 Task: Search one way flight ticket for 4 adults, 2 children, 2 infants in seat and 1 infant on lap in economy from Lincoln: Lincoln Airport (was Lincoln Municipal) to Jackson: Jackson Hole Airport on 5-2-2023. Choice of flights is Sun country airlines. Number of bags: 10 checked bags. Price is upto 65000. Outbound departure time preference is 6:45.
Action: Mouse moved to (309, 252)
Screenshot: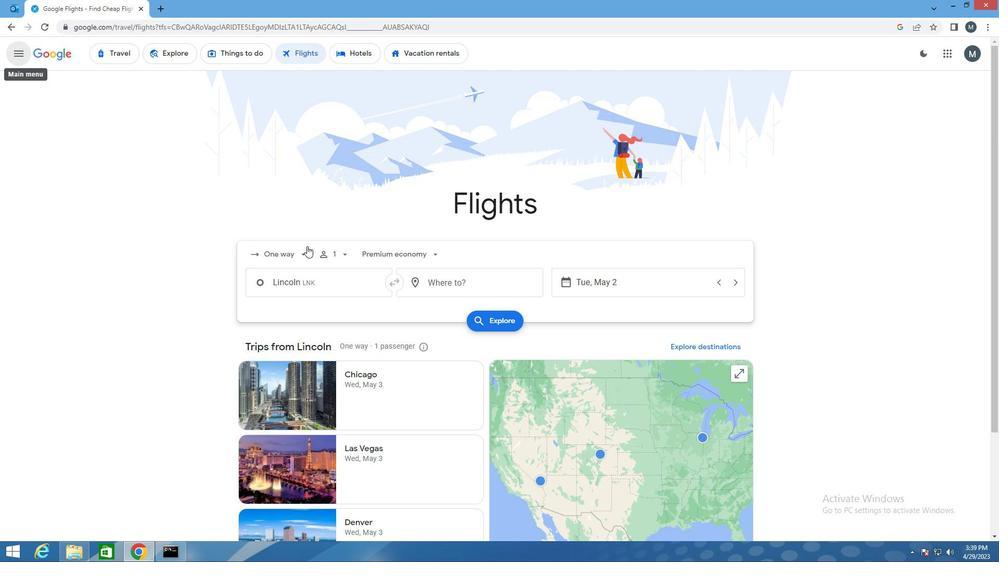 
Action: Mouse pressed left at (309, 252)
Screenshot: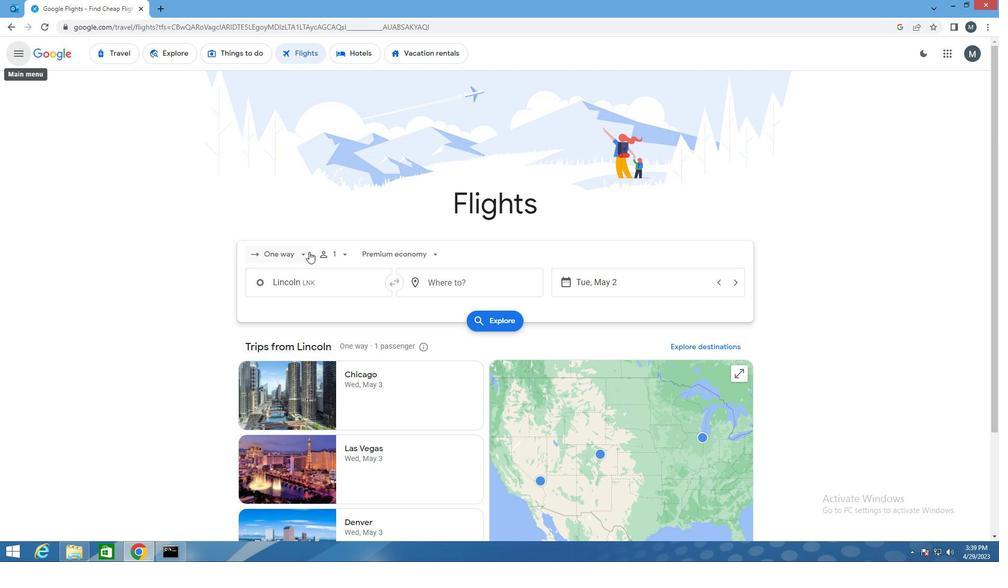 
Action: Mouse moved to (305, 301)
Screenshot: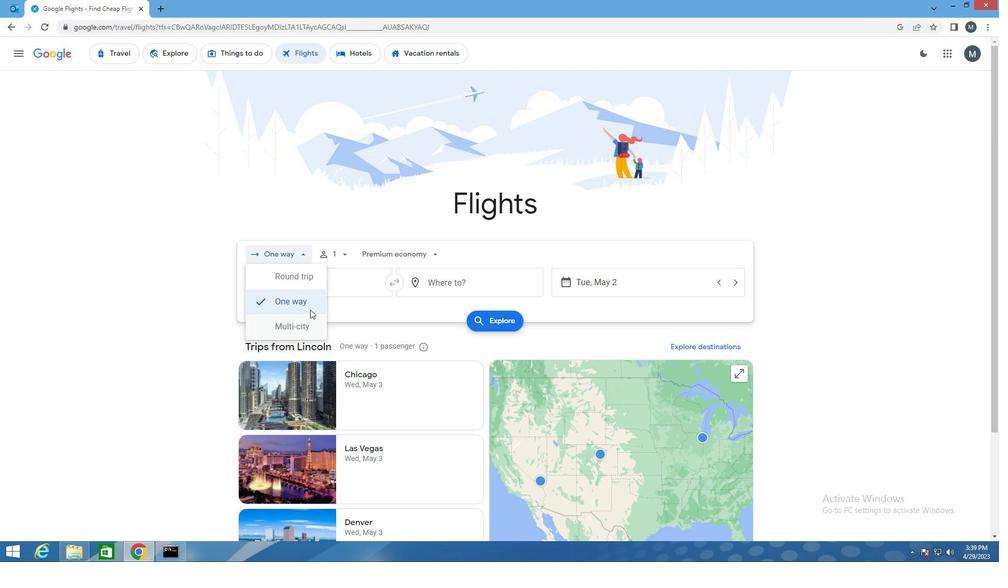
Action: Mouse pressed left at (305, 301)
Screenshot: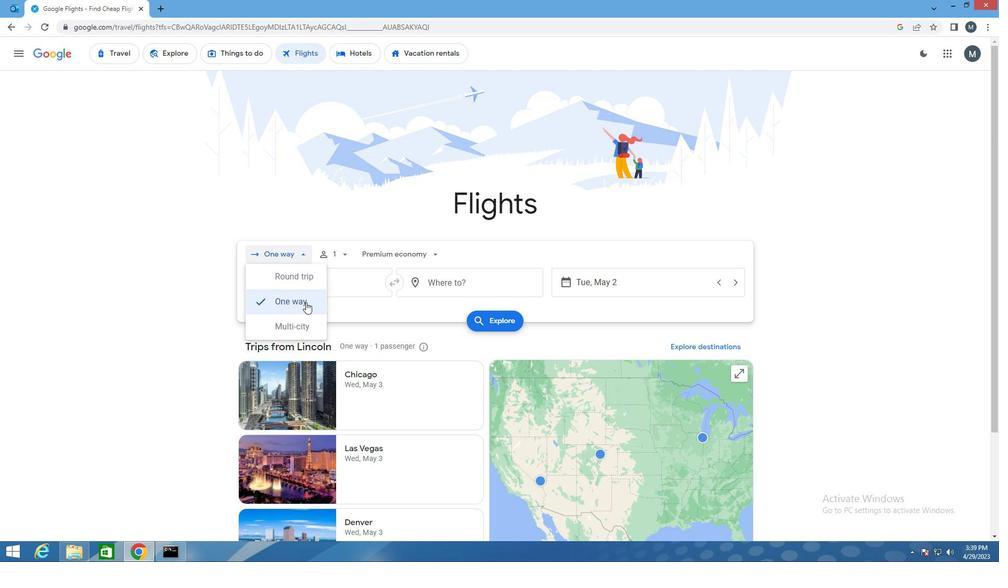 
Action: Mouse moved to (345, 254)
Screenshot: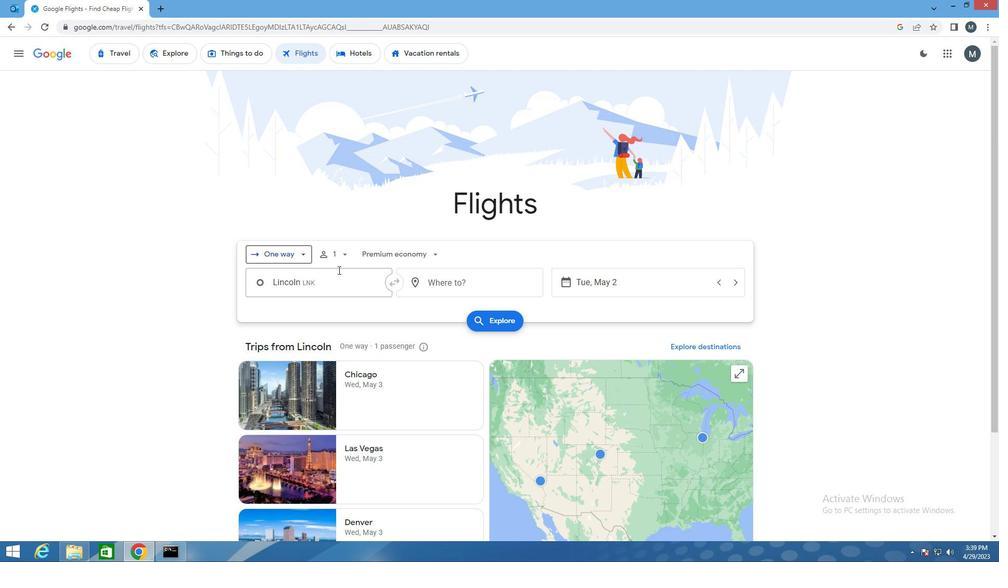 
Action: Mouse pressed left at (345, 254)
Screenshot: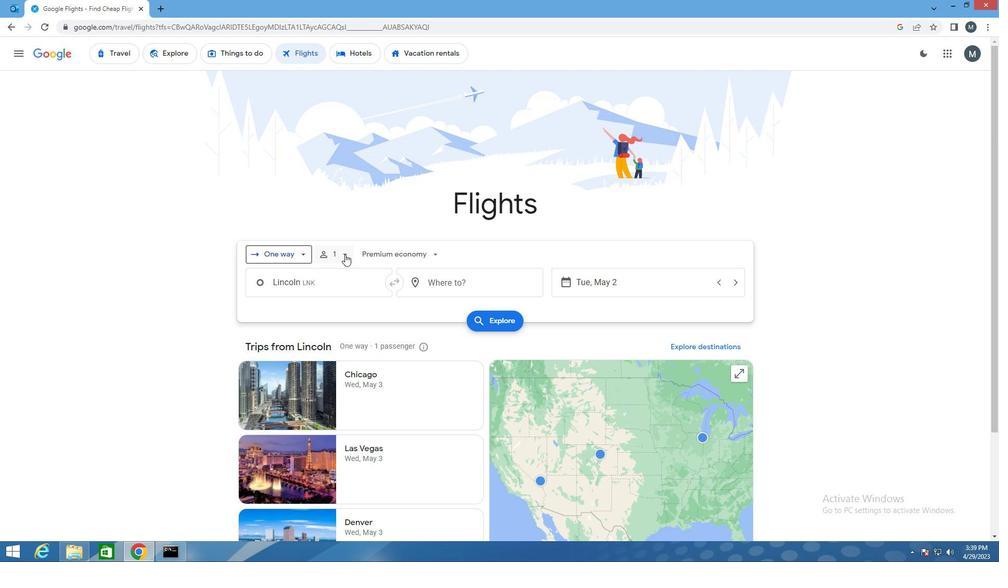 
Action: Mouse moved to (430, 279)
Screenshot: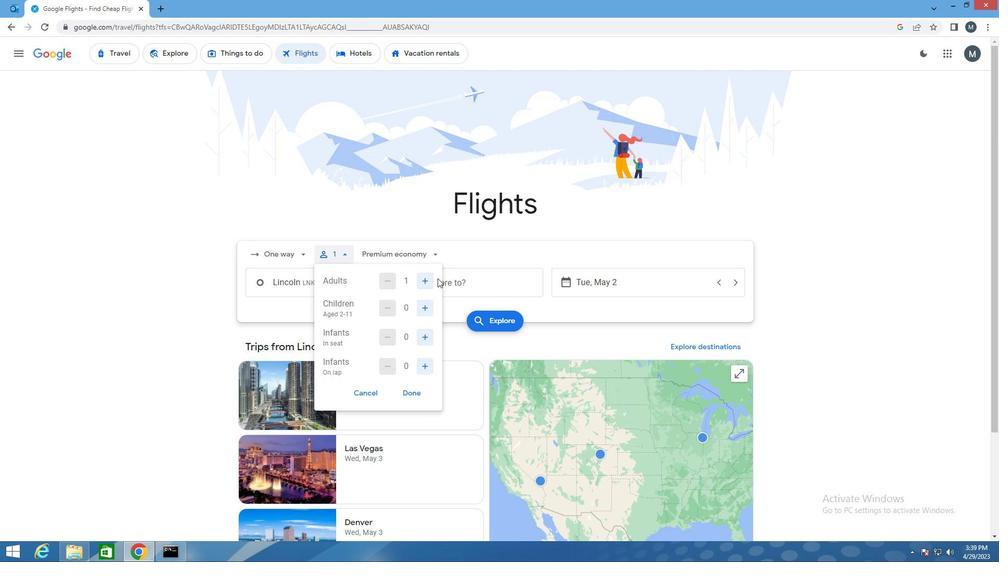 
Action: Mouse pressed left at (430, 279)
Screenshot: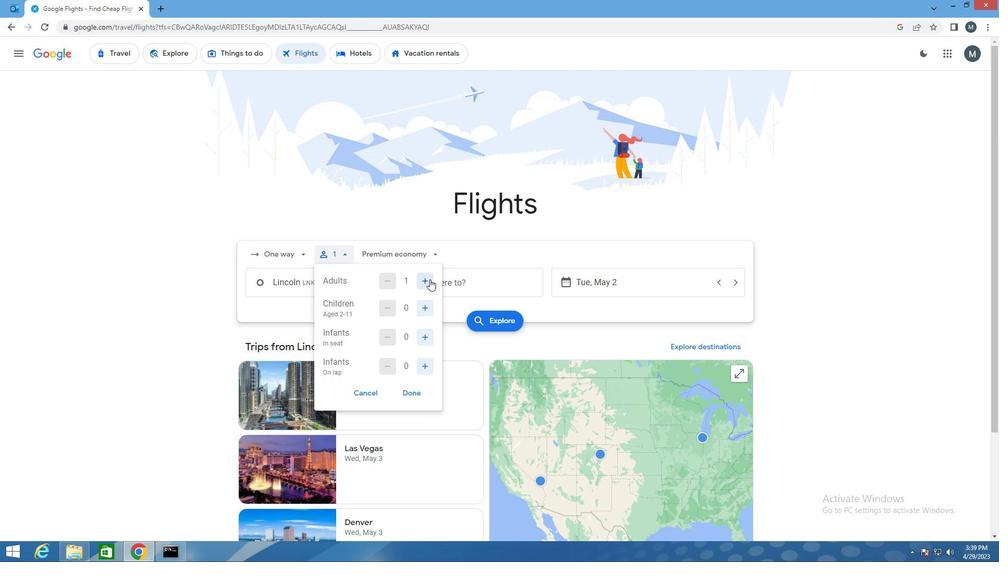
Action: Mouse pressed left at (430, 279)
Screenshot: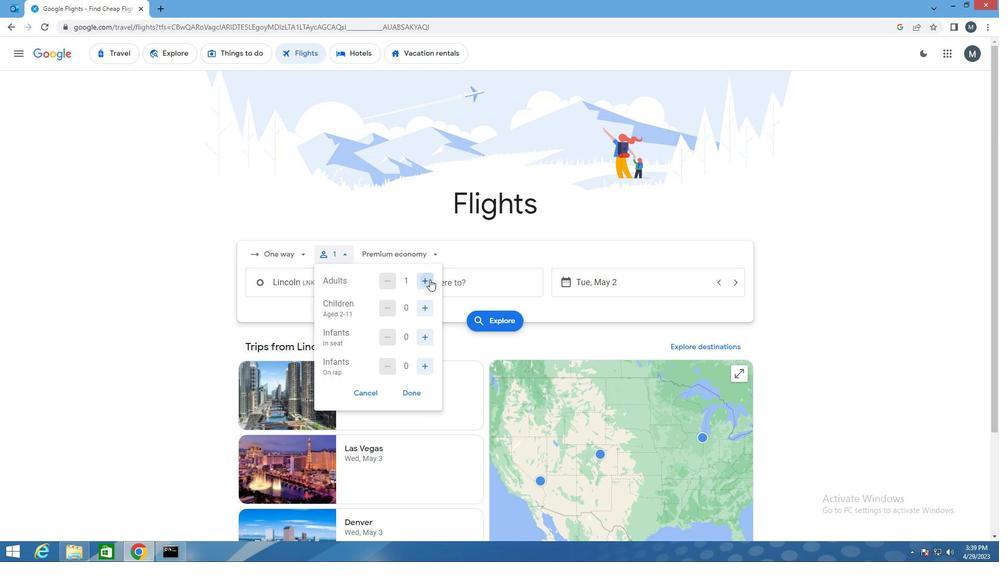 
Action: Mouse moved to (430, 280)
Screenshot: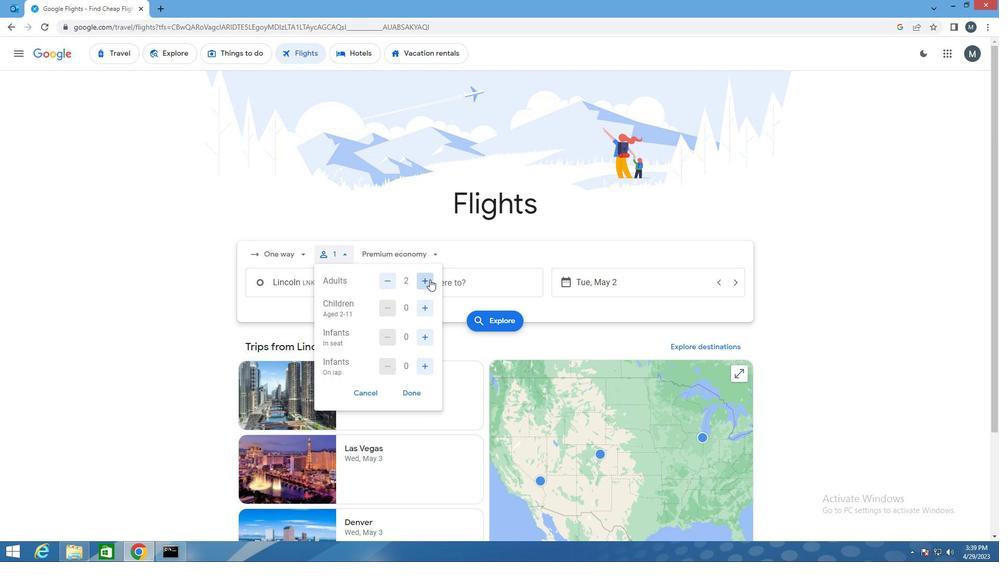 
Action: Mouse pressed left at (430, 280)
Screenshot: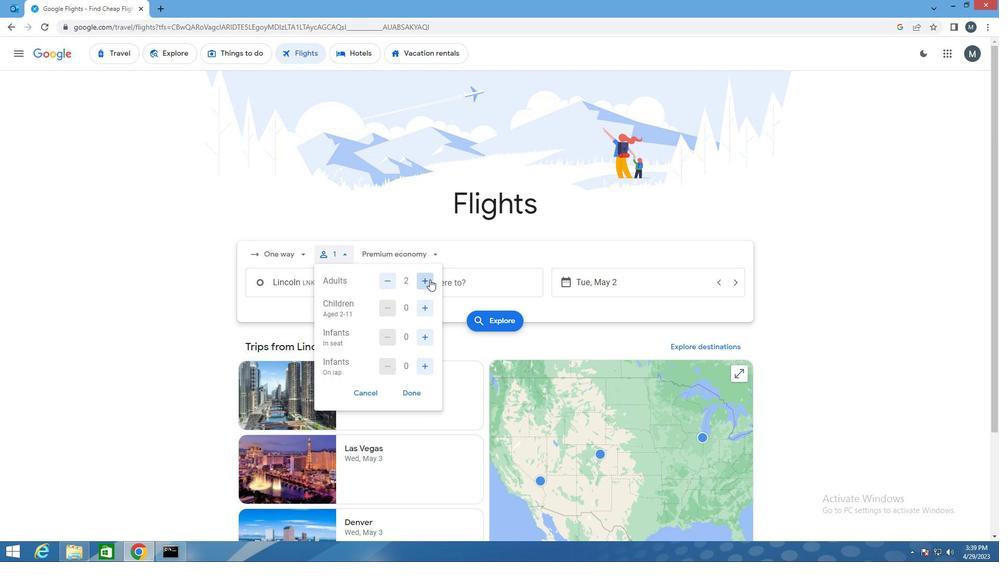 
Action: Mouse moved to (429, 326)
Screenshot: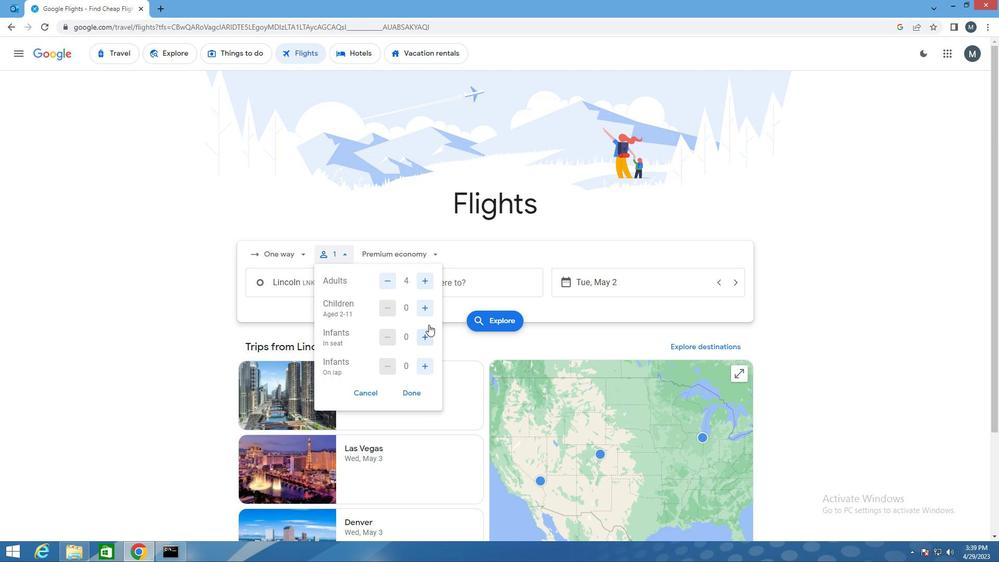 
Action: Mouse pressed left at (429, 326)
Screenshot: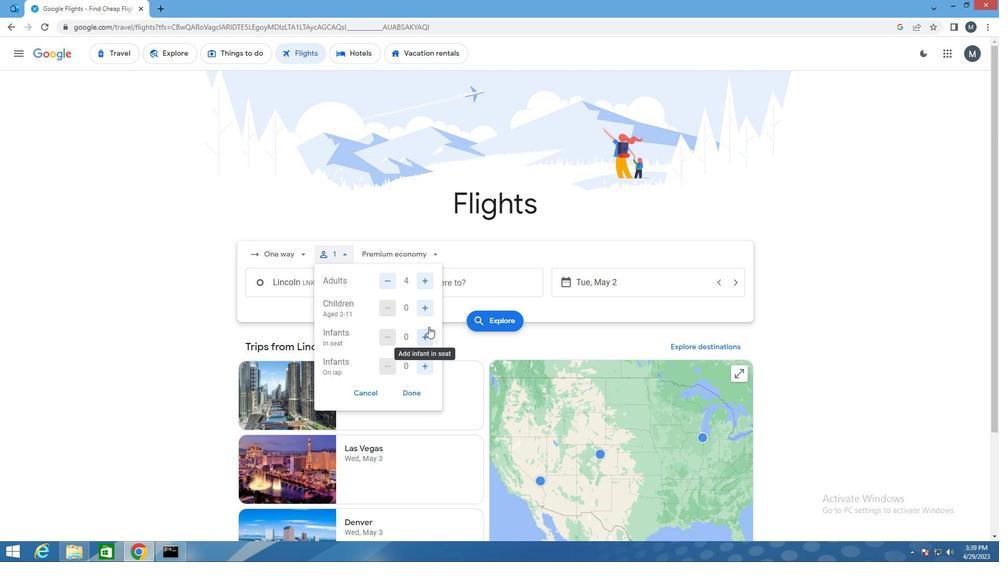 
Action: Mouse moved to (429, 332)
Screenshot: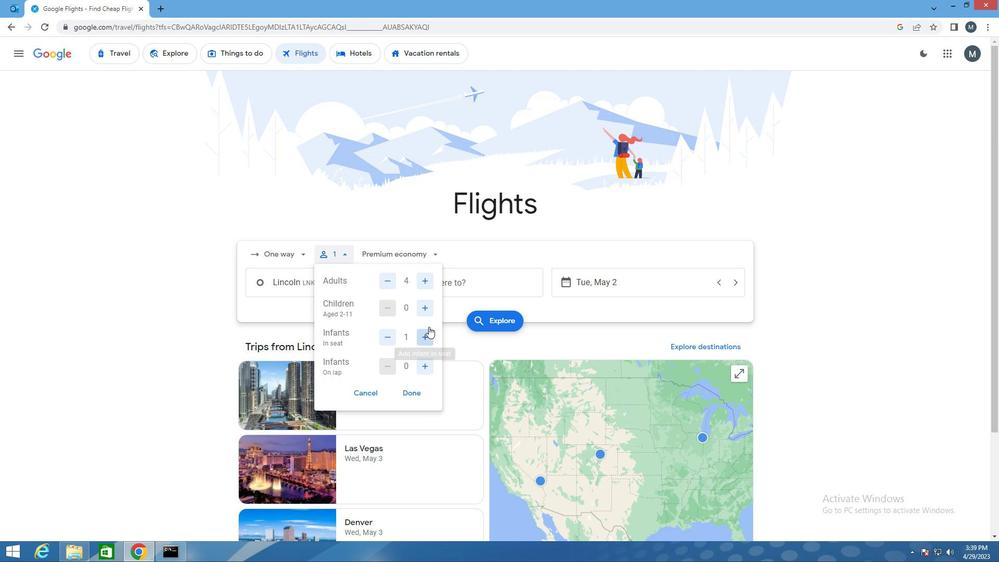 
Action: Mouse pressed left at (429, 332)
Screenshot: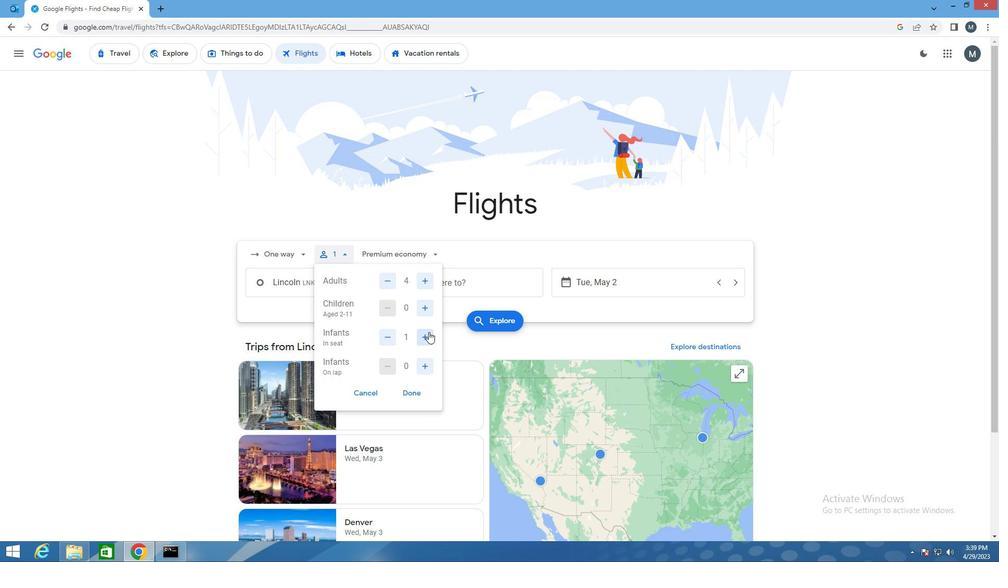 
Action: Mouse moved to (424, 365)
Screenshot: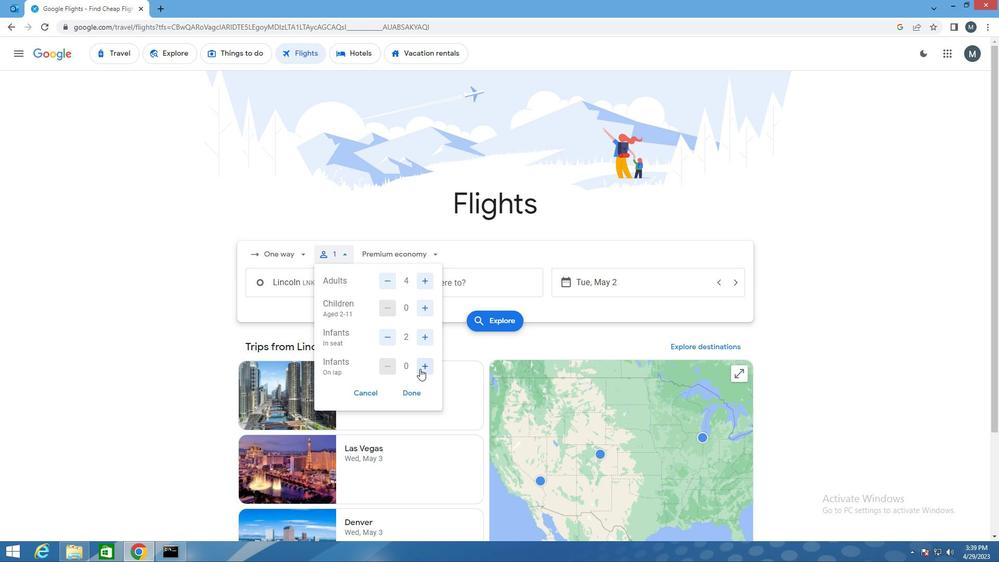 
Action: Mouse pressed left at (424, 365)
Screenshot: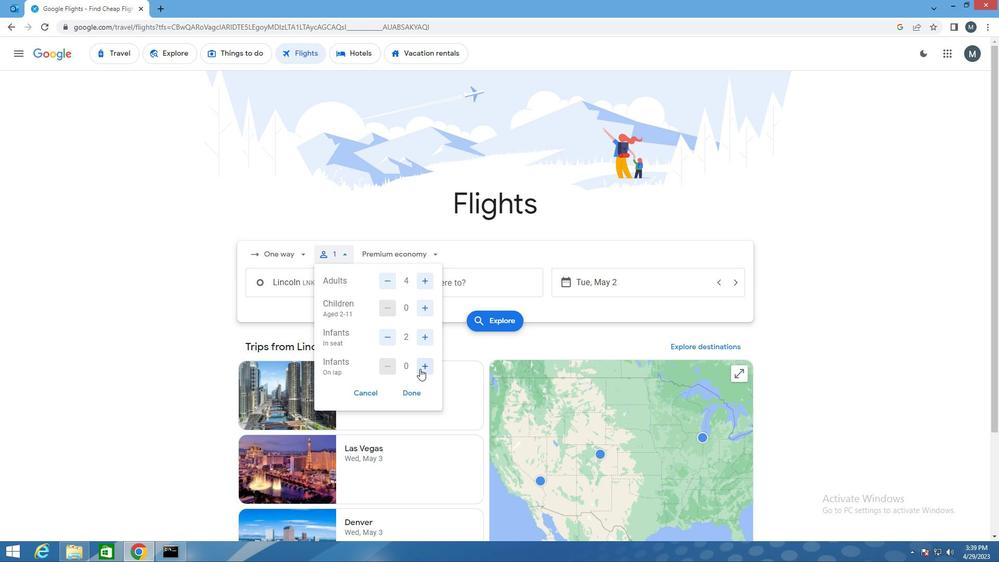 
Action: Mouse moved to (418, 394)
Screenshot: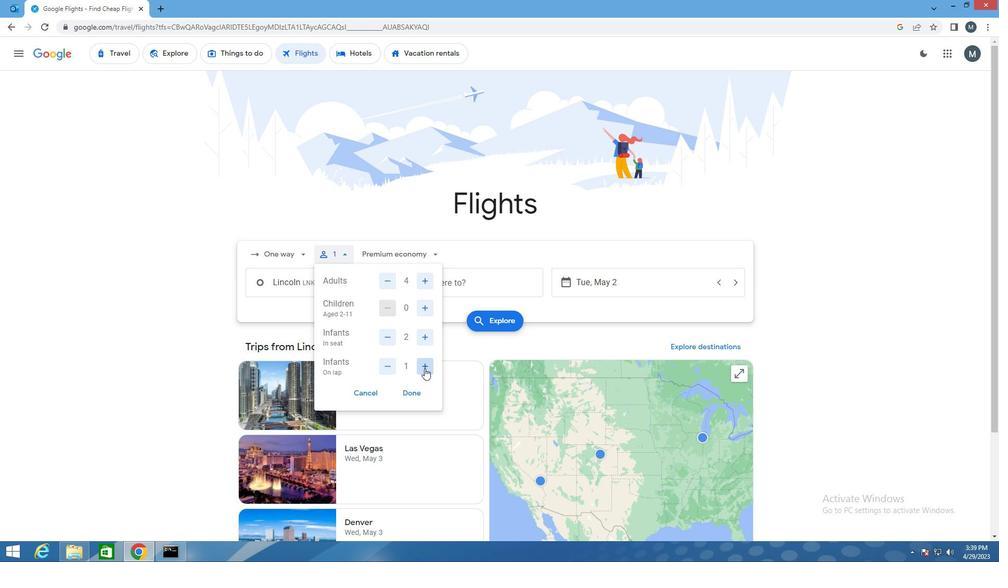 
Action: Mouse pressed left at (418, 394)
Screenshot: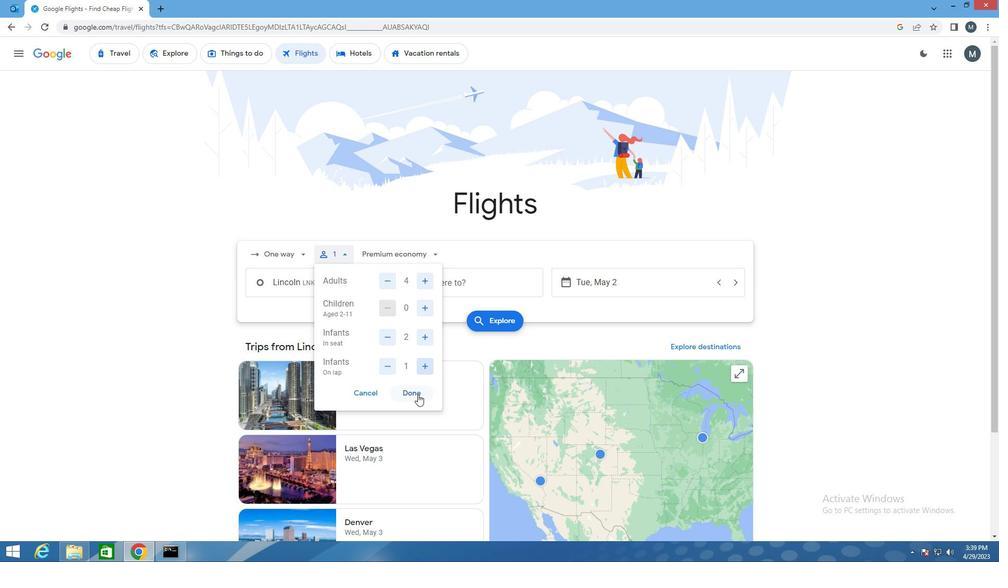 
Action: Mouse moved to (412, 258)
Screenshot: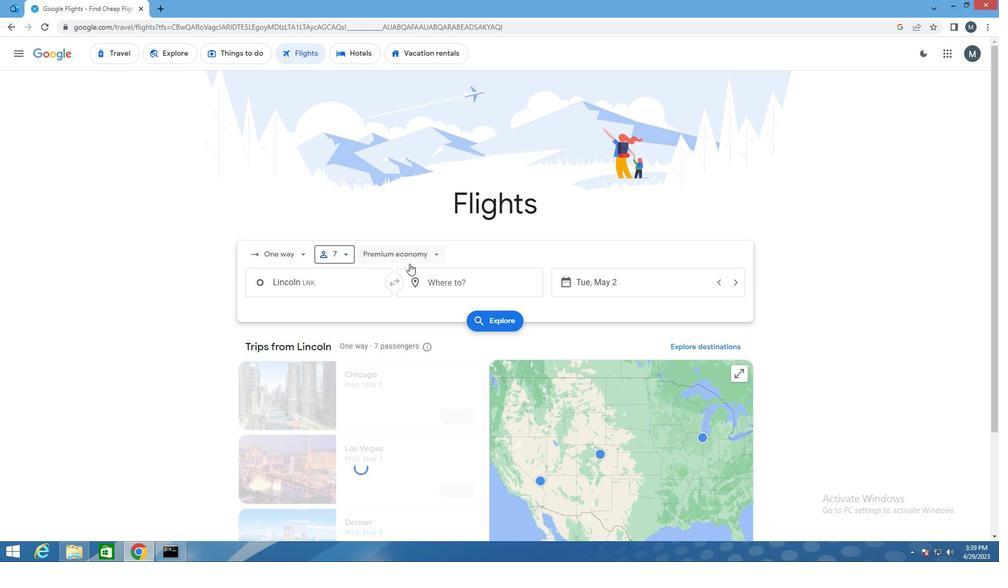 
Action: Mouse pressed left at (412, 258)
Screenshot: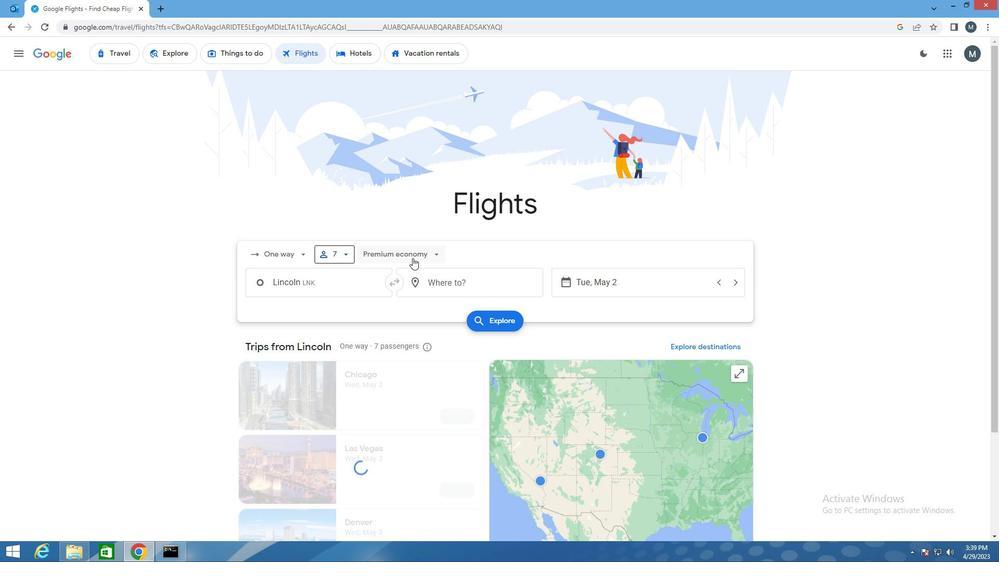 
Action: Mouse moved to (416, 277)
Screenshot: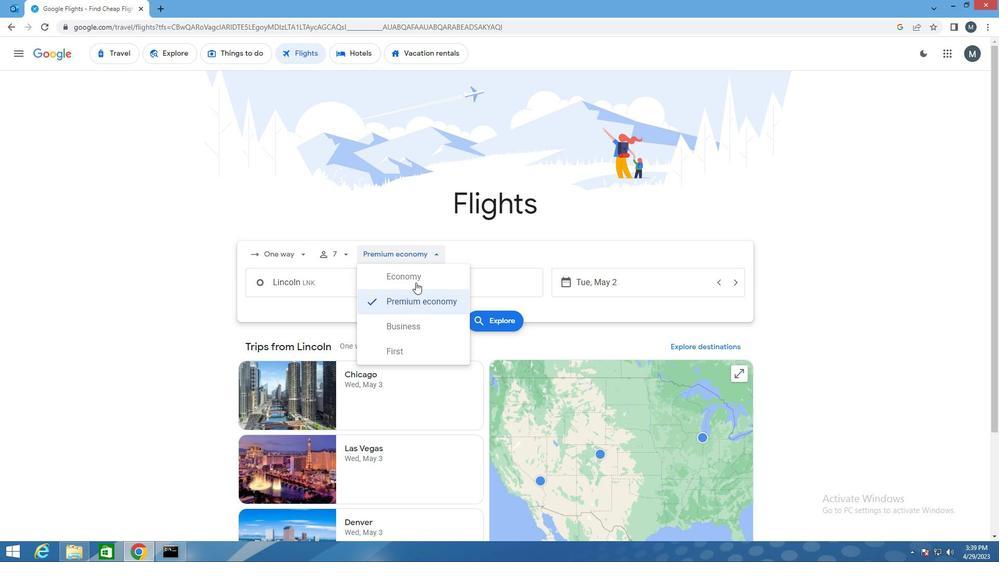 
Action: Mouse pressed left at (416, 277)
Screenshot: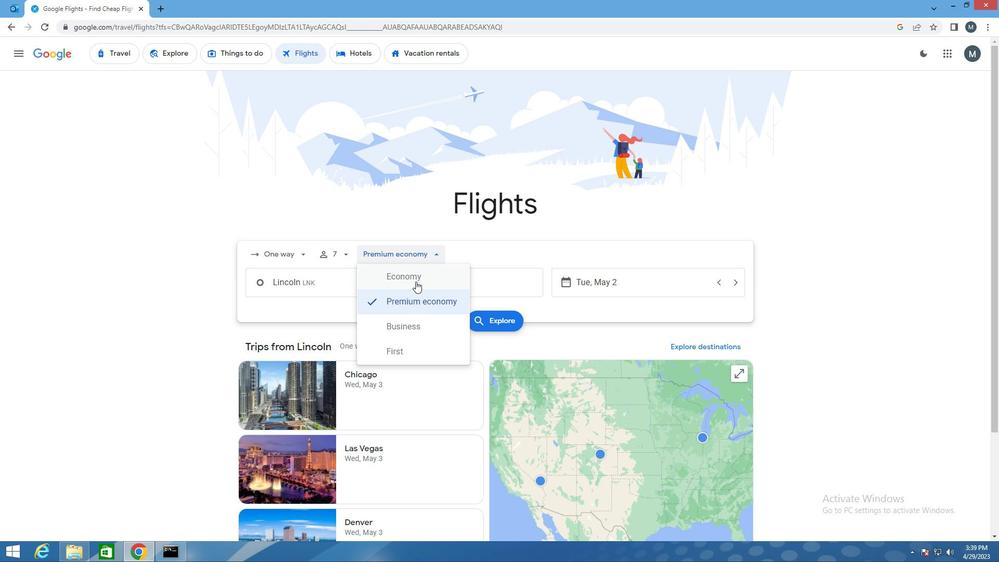 
Action: Mouse moved to (319, 286)
Screenshot: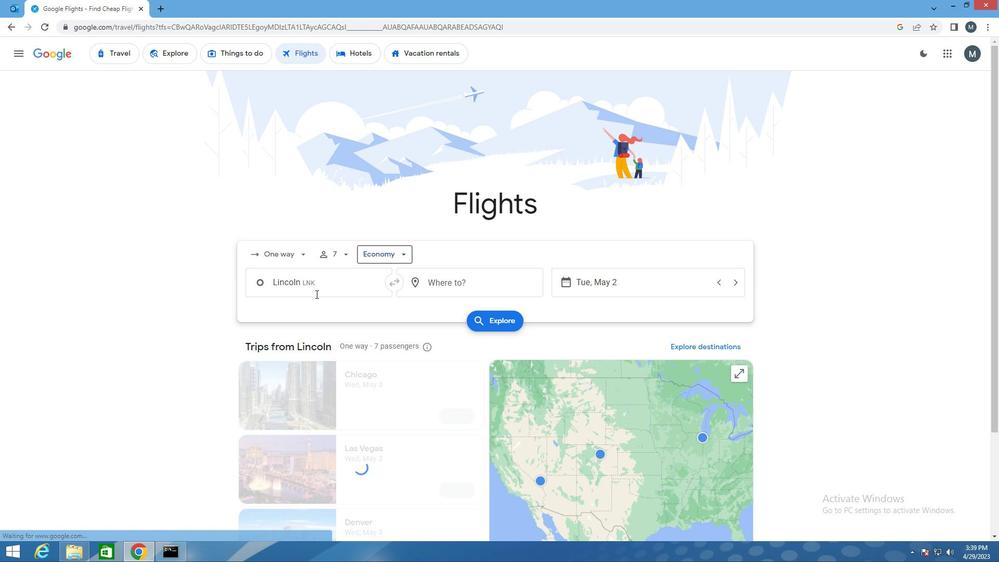
Action: Mouse pressed left at (319, 286)
Screenshot: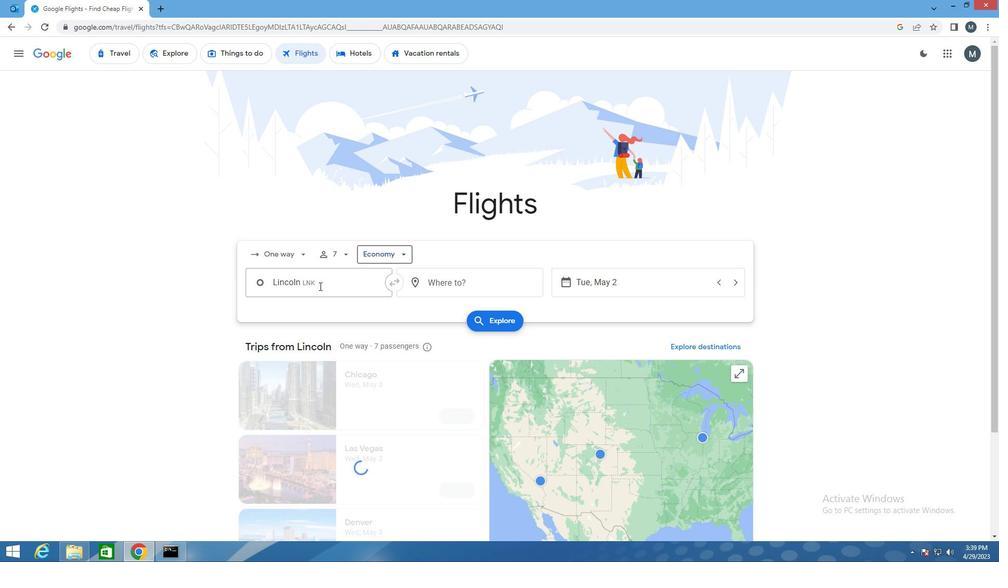 
Action: Key pressed lnk
Screenshot: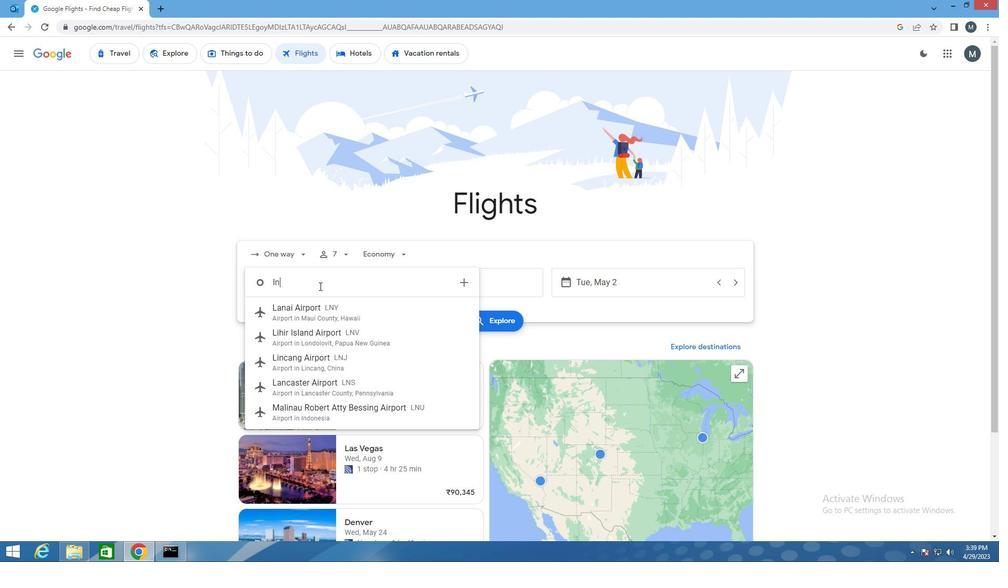 
Action: Mouse moved to (330, 318)
Screenshot: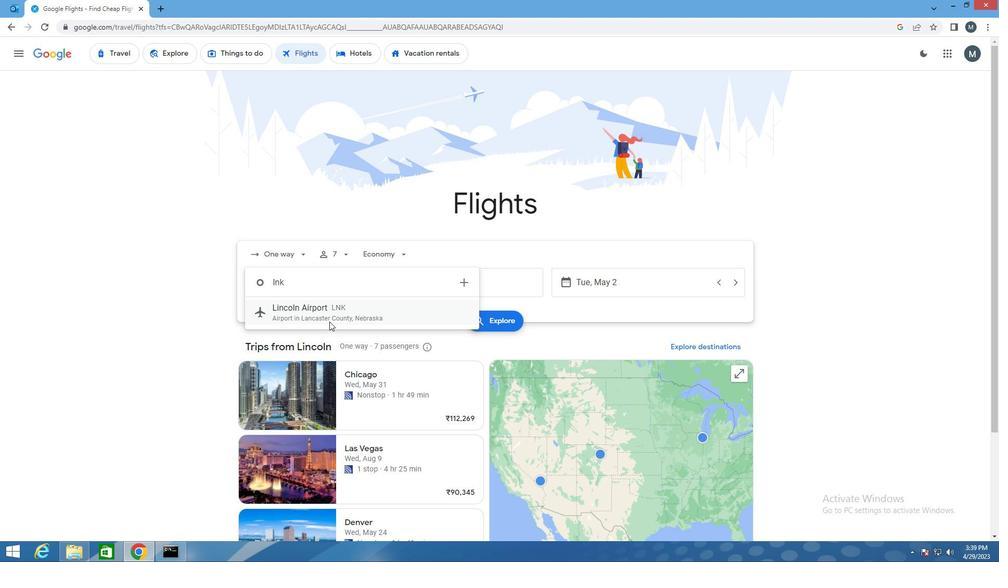 
Action: Mouse pressed left at (330, 318)
Screenshot: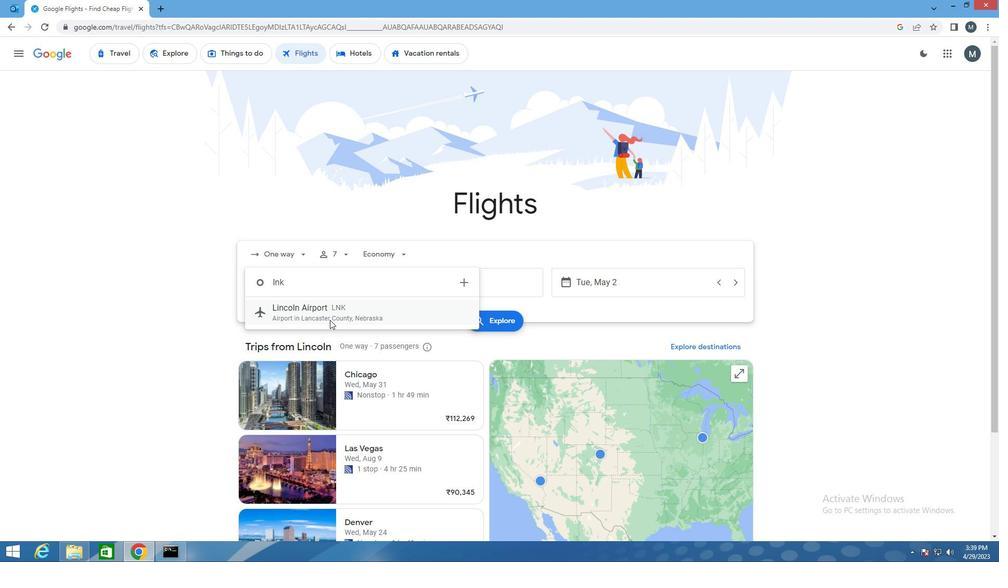 
Action: Mouse moved to (455, 282)
Screenshot: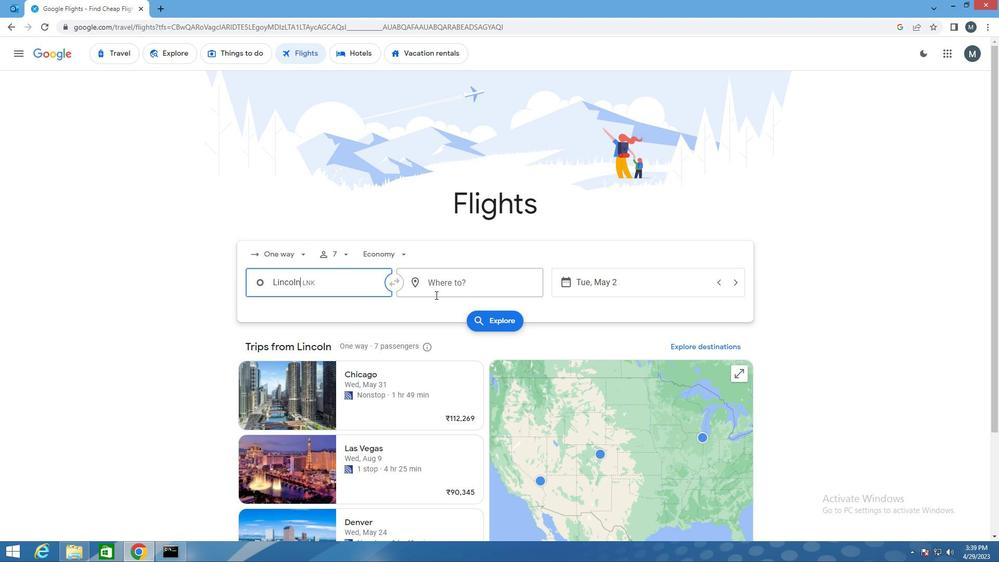 
Action: Mouse pressed left at (455, 282)
Screenshot: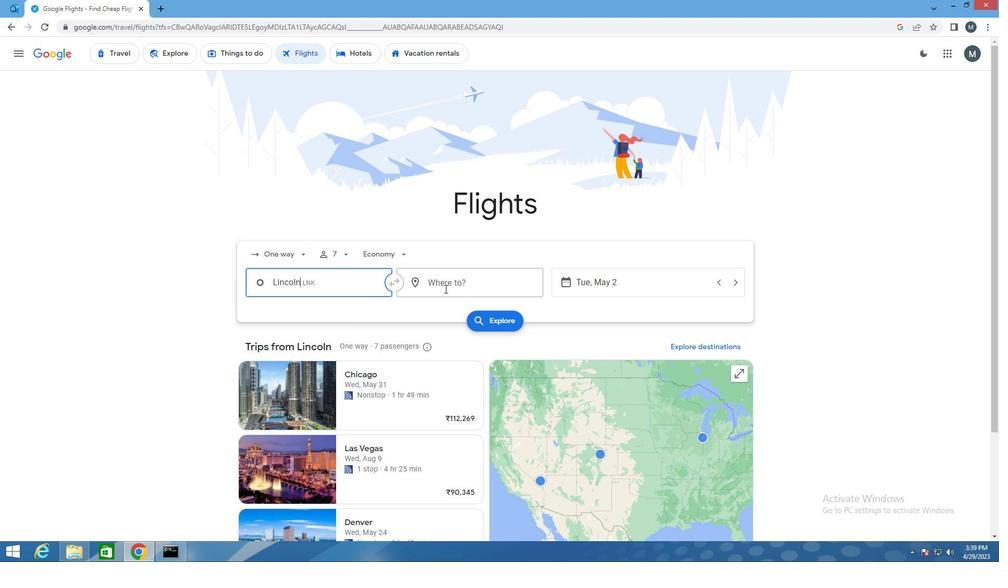 
Action: Mouse moved to (455, 282)
Screenshot: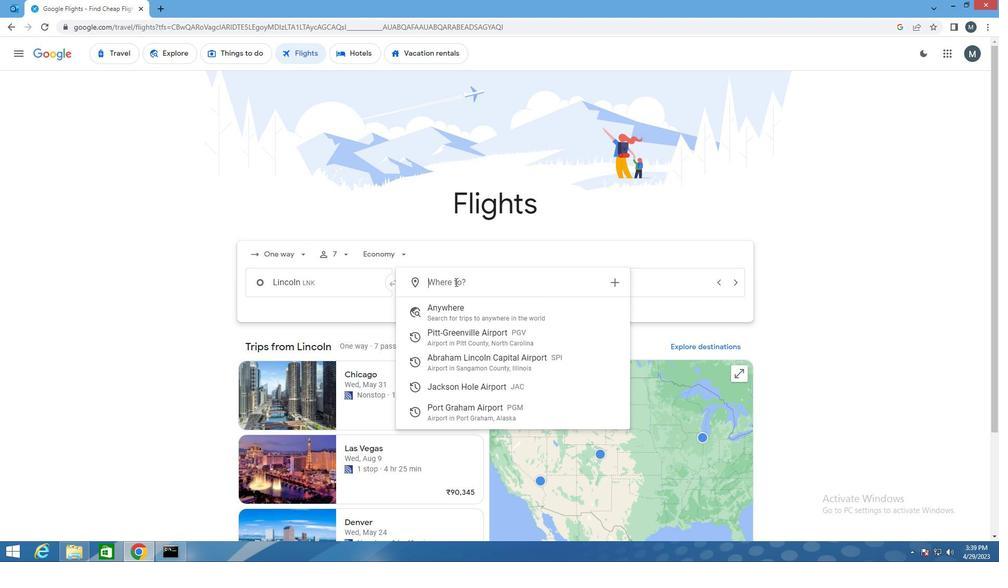 
Action: Key pressed jac
Screenshot: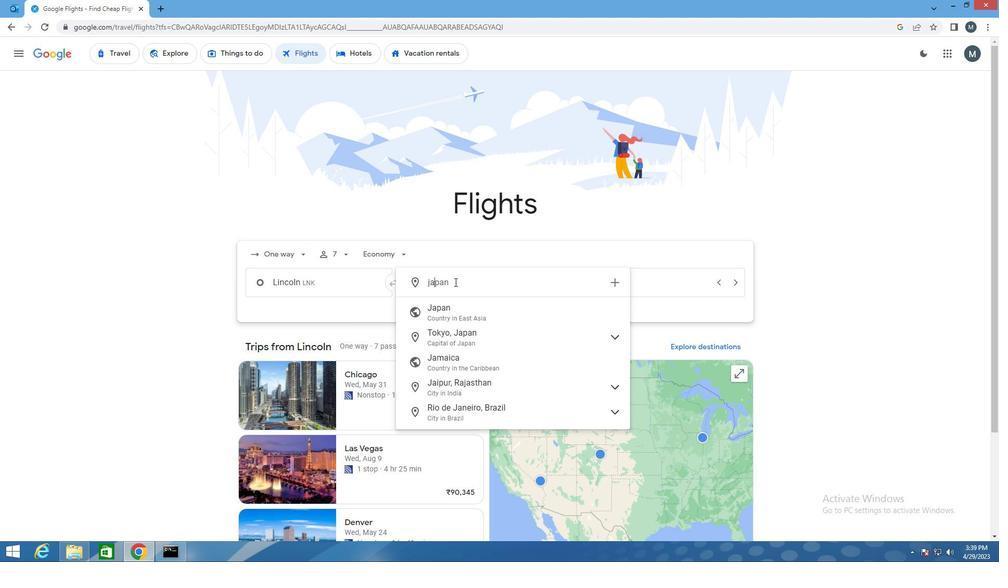
Action: Mouse moved to (484, 312)
Screenshot: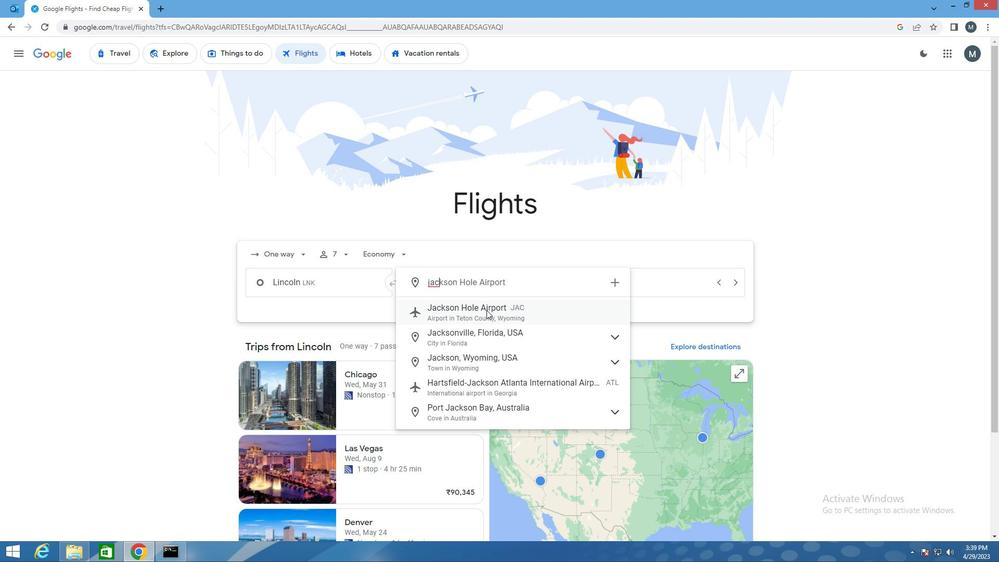 
Action: Mouse pressed left at (484, 312)
Screenshot: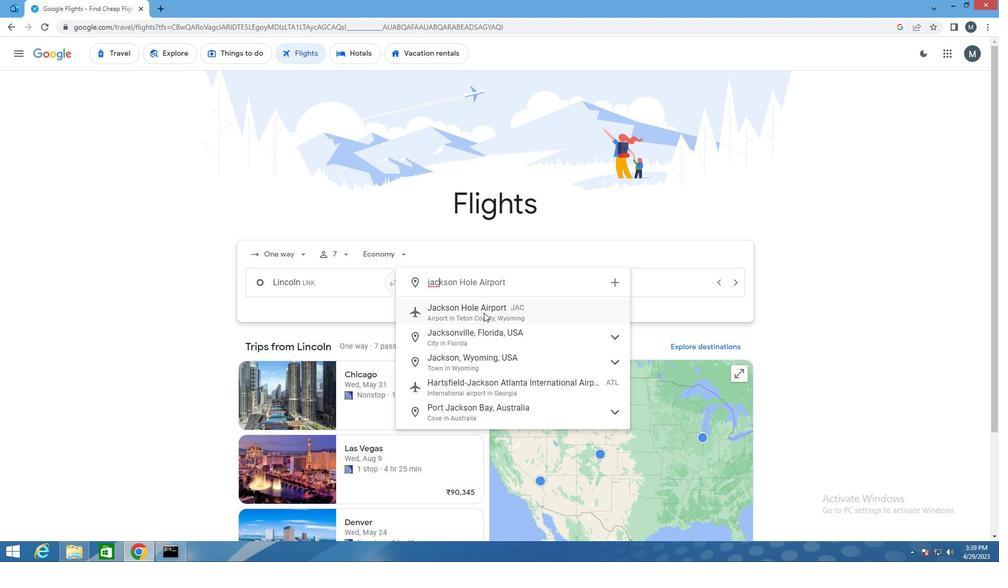 
Action: Mouse moved to (579, 283)
Screenshot: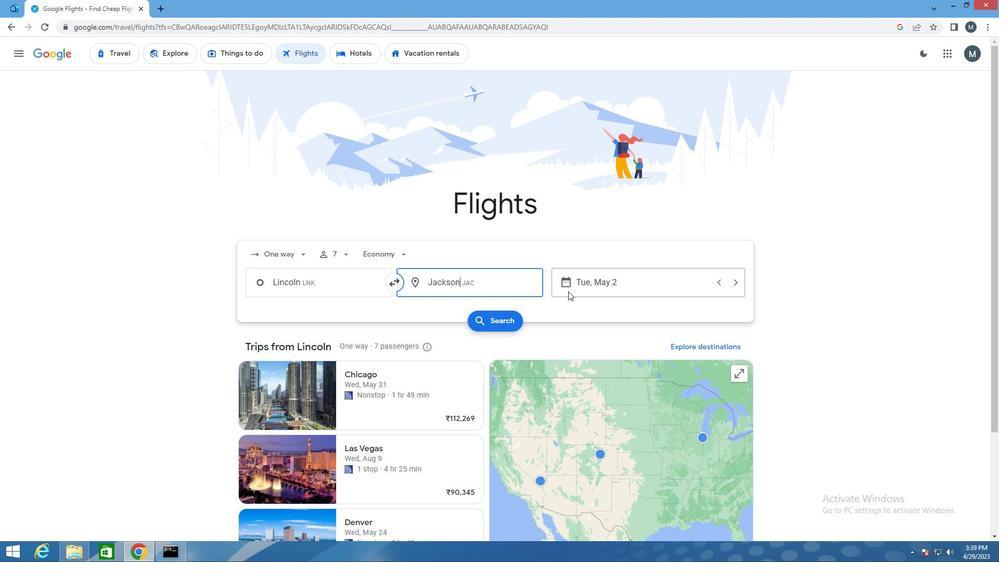 
Action: Mouse pressed left at (579, 283)
Screenshot: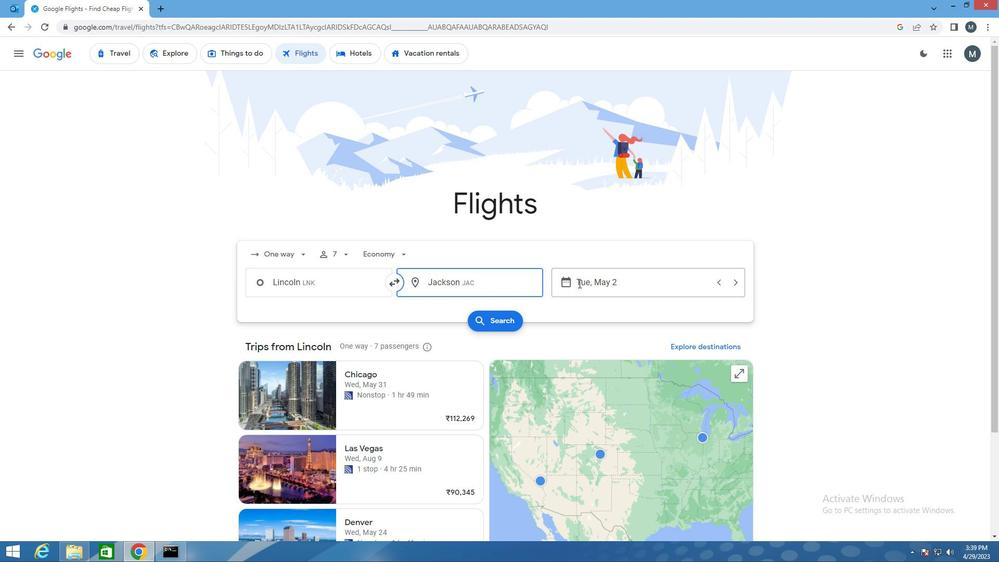 
Action: Mouse moved to (626, 350)
Screenshot: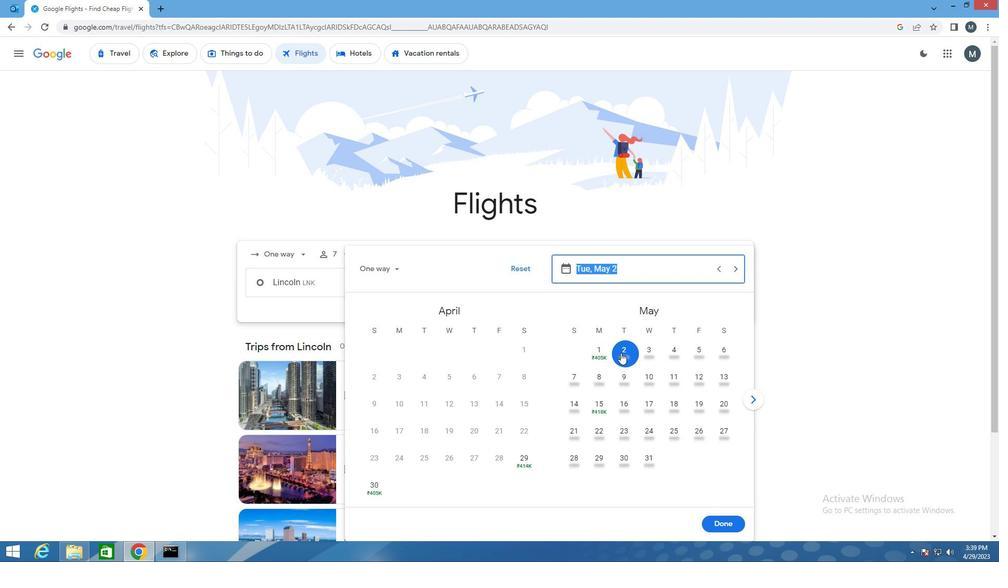 
Action: Mouse pressed left at (626, 350)
Screenshot: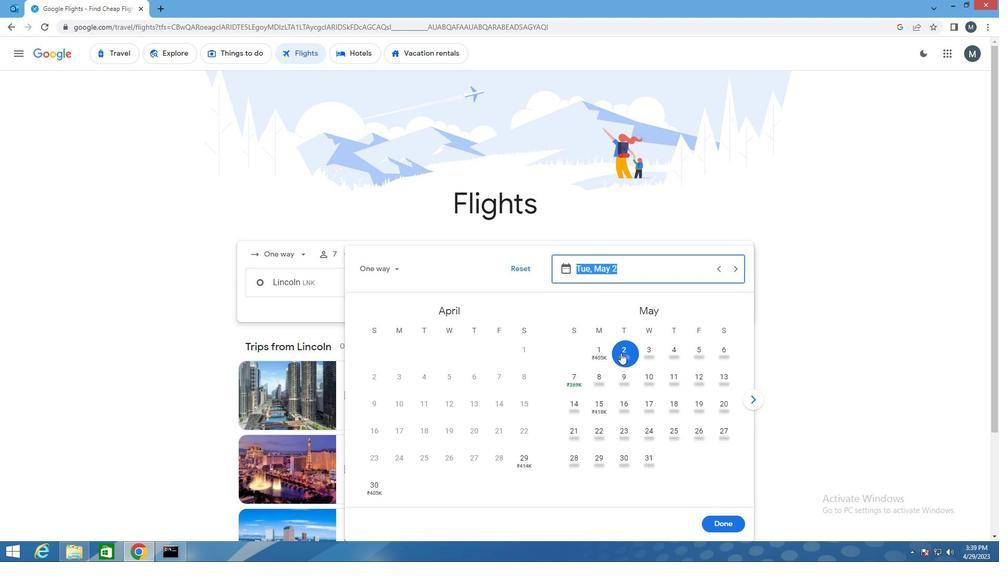 
Action: Mouse moved to (726, 522)
Screenshot: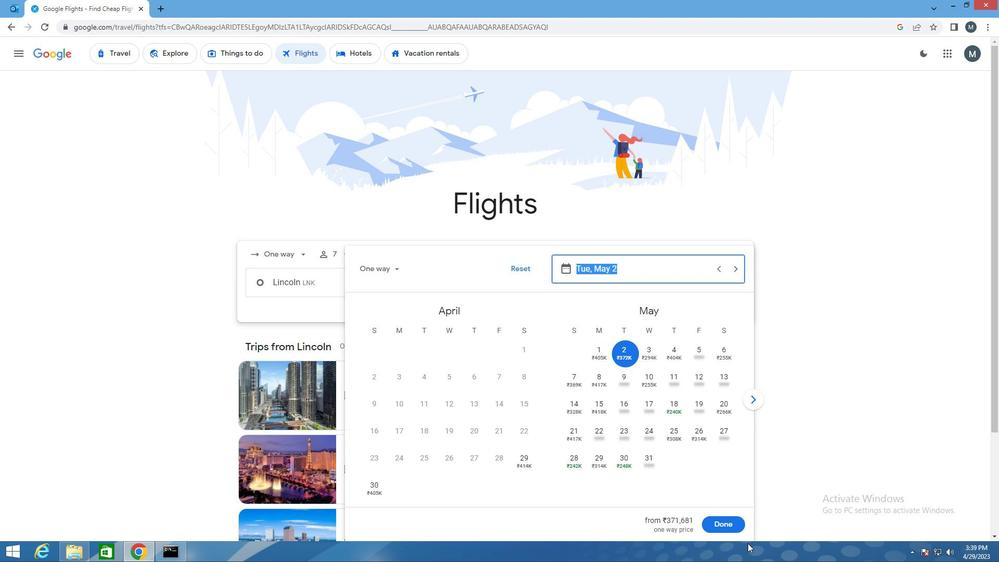 
Action: Mouse pressed left at (726, 522)
Screenshot: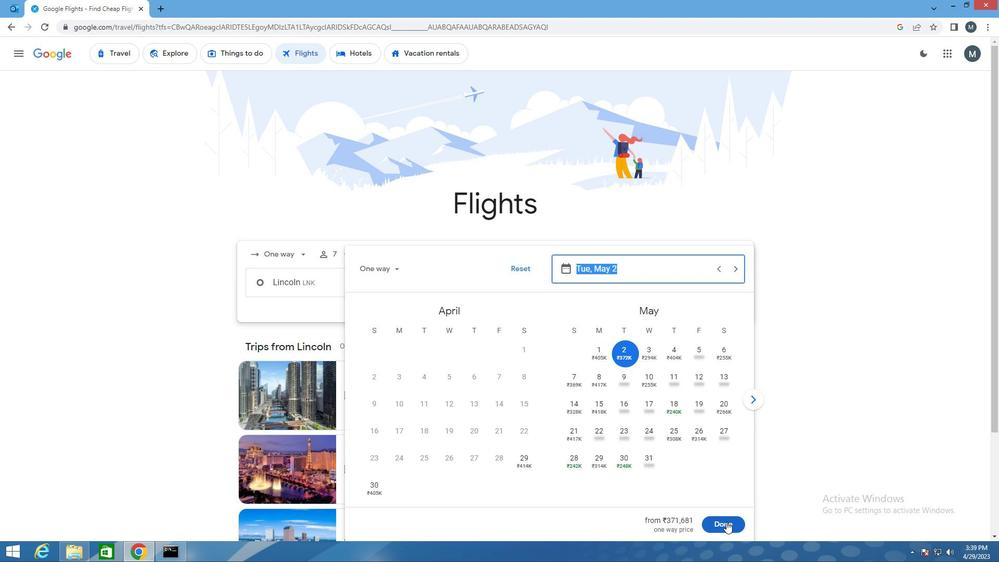 
Action: Mouse moved to (486, 317)
Screenshot: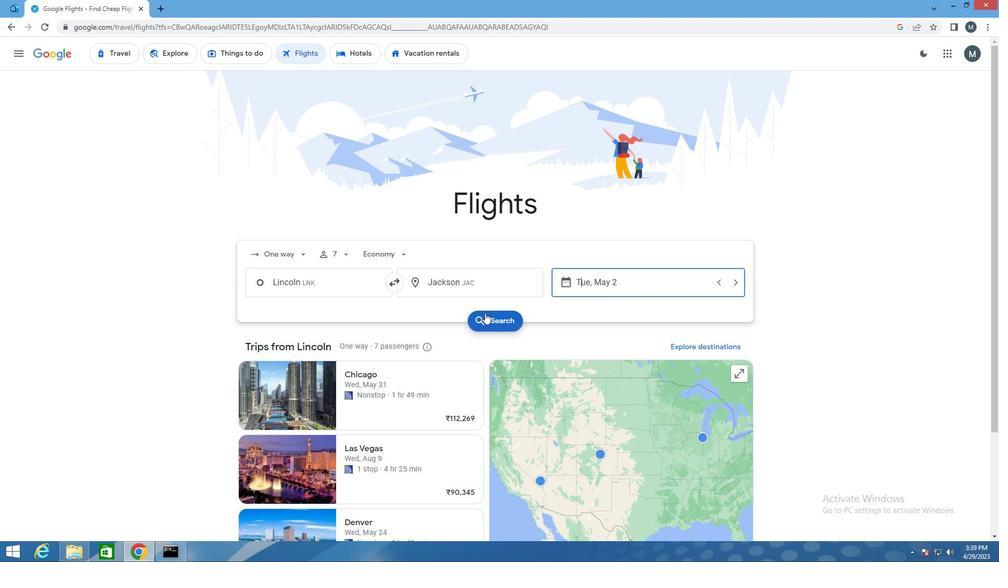 
Action: Mouse pressed left at (486, 317)
Screenshot: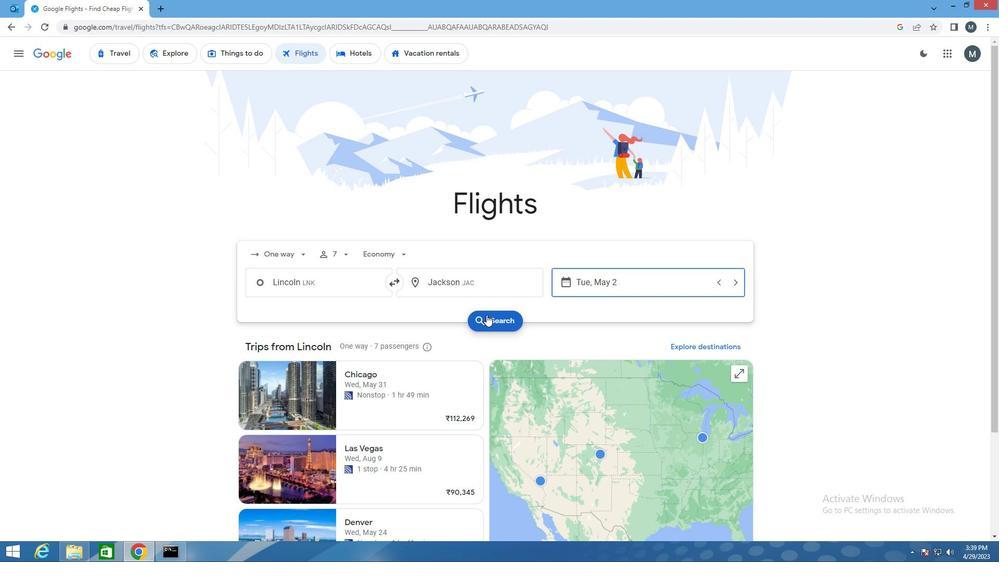 
Action: Mouse moved to (266, 150)
Screenshot: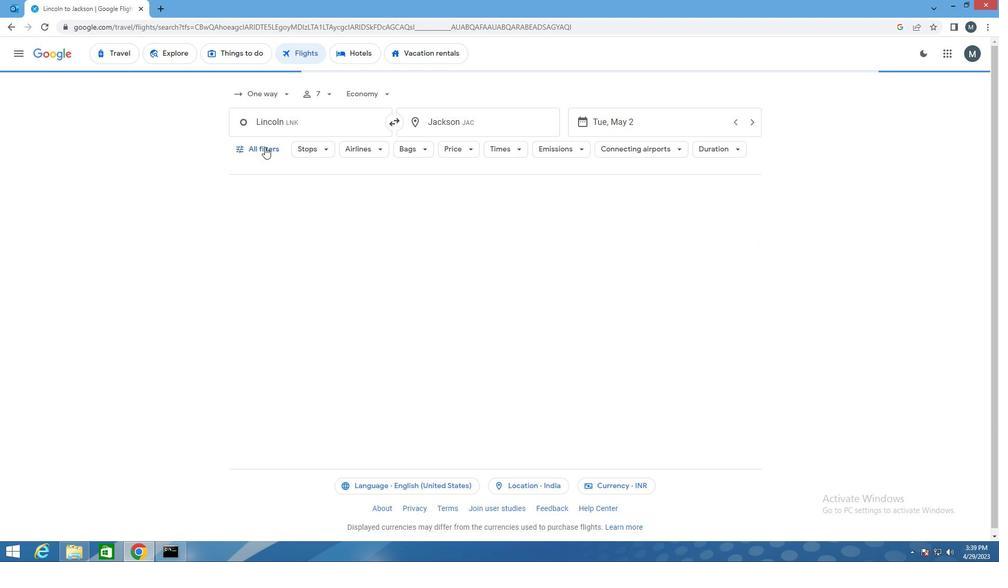 
Action: Mouse pressed left at (266, 150)
Screenshot: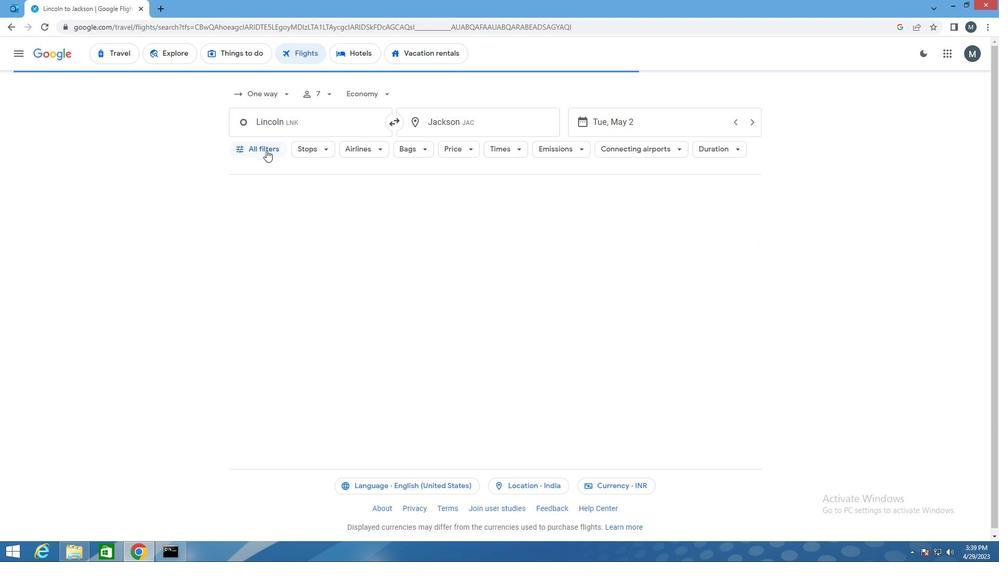 
Action: Mouse moved to (294, 269)
Screenshot: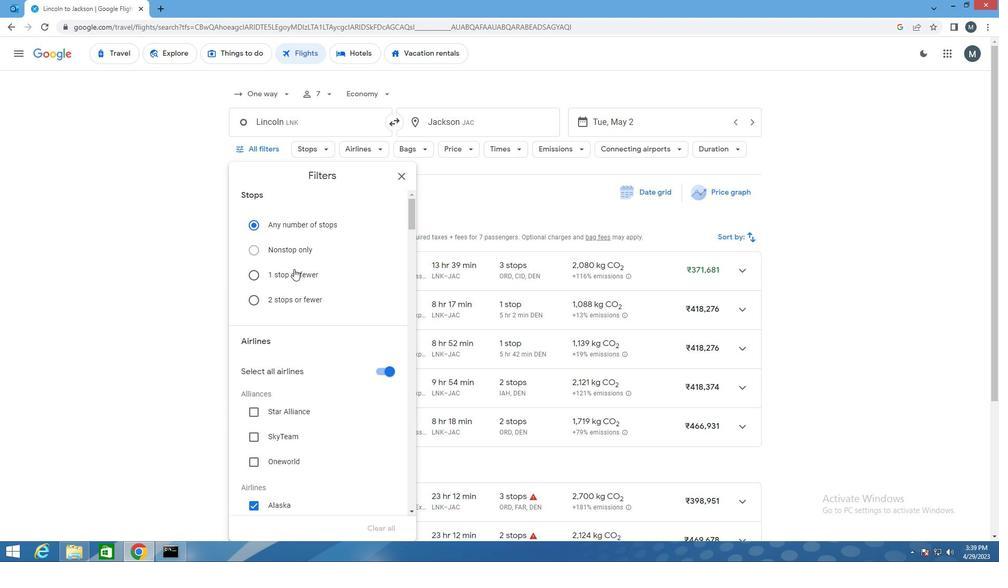 
Action: Mouse scrolled (294, 268) with delta (0, 0)
Screenshot: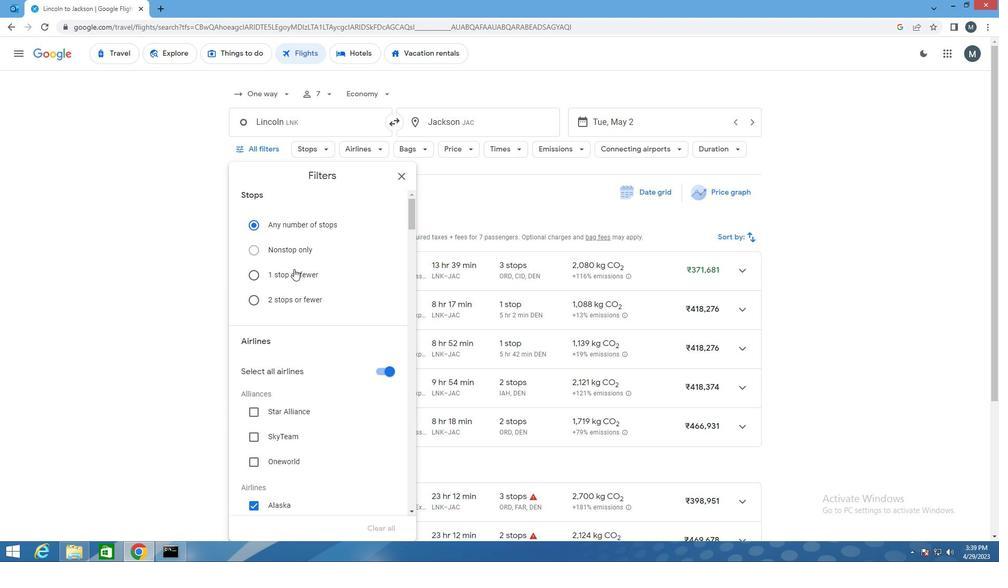 
Action: Mouse moved to (295, 271)
Screenshot: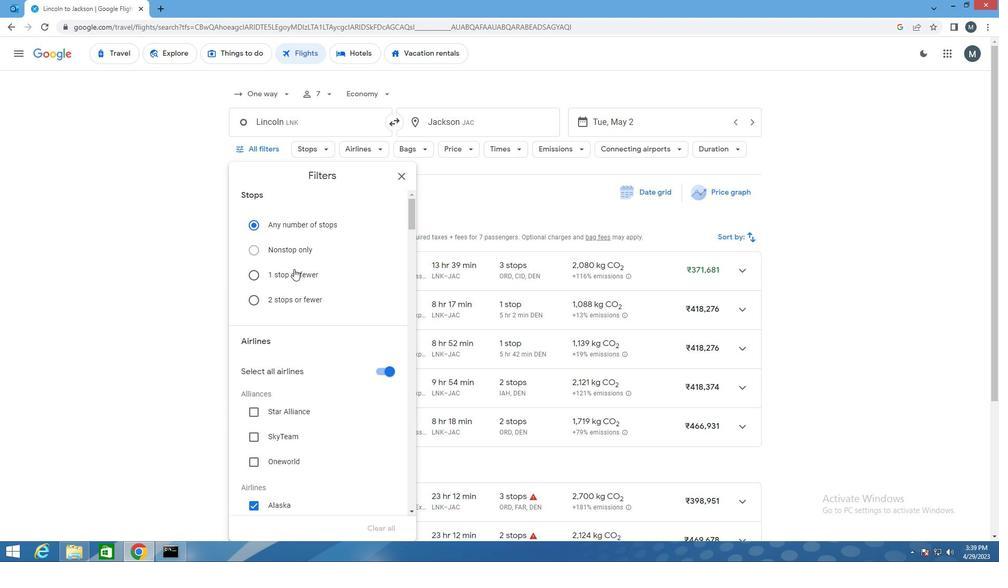 
Action: Mouse scrolled (295, 270) with delta (0, 0)
Screenshot: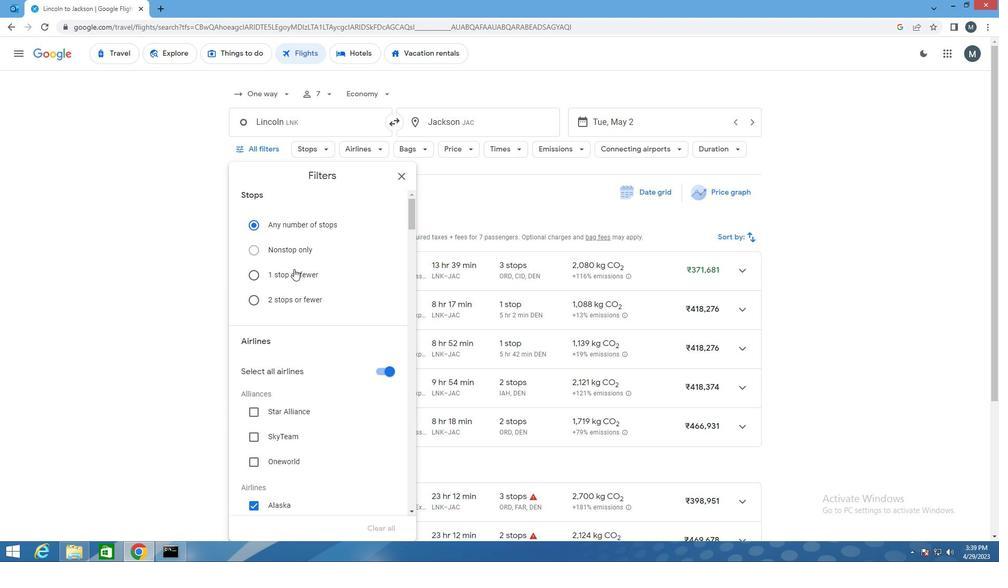 
Action: Mouse moved to (392, 261)
Screenshot: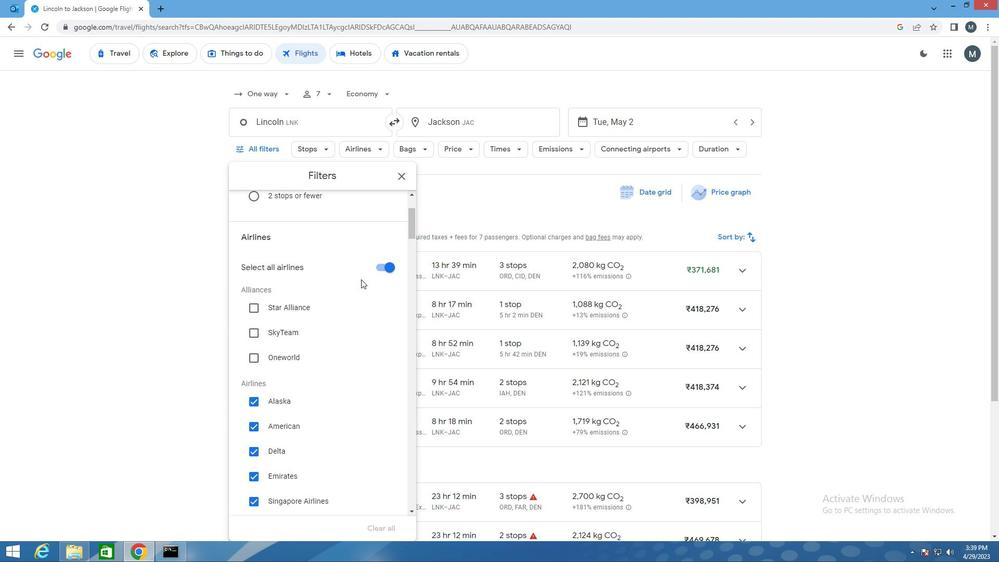 
Action: Mouse pressed left at (392, 261)
Screenshot: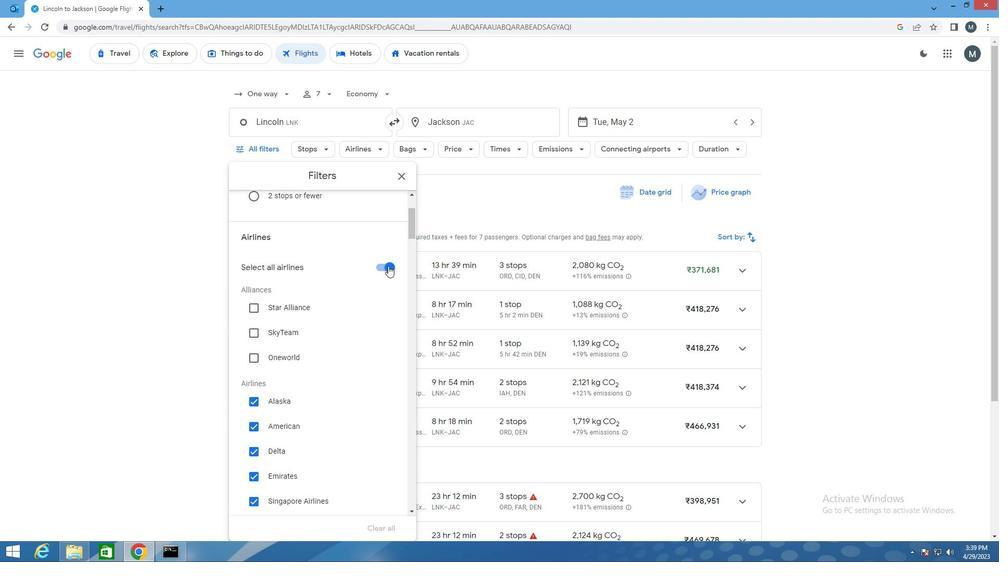 
Action: Mouse moved to (329, 293)
Screenshot: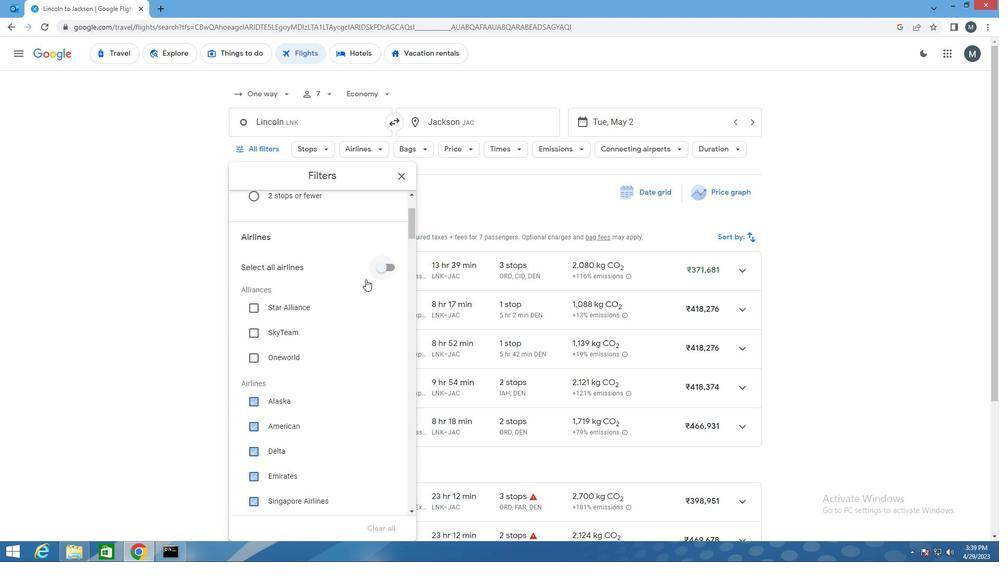
Action: Mouse scrolled (329, 293) with delta (0, 0)
Screenshot: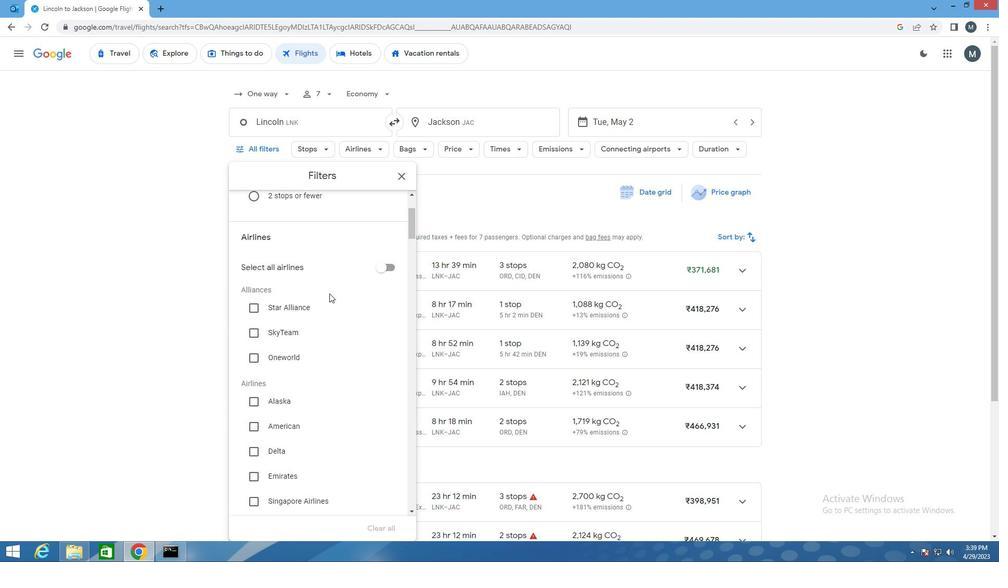 
Action: Mouse moved to (325, 304)
Screenshot: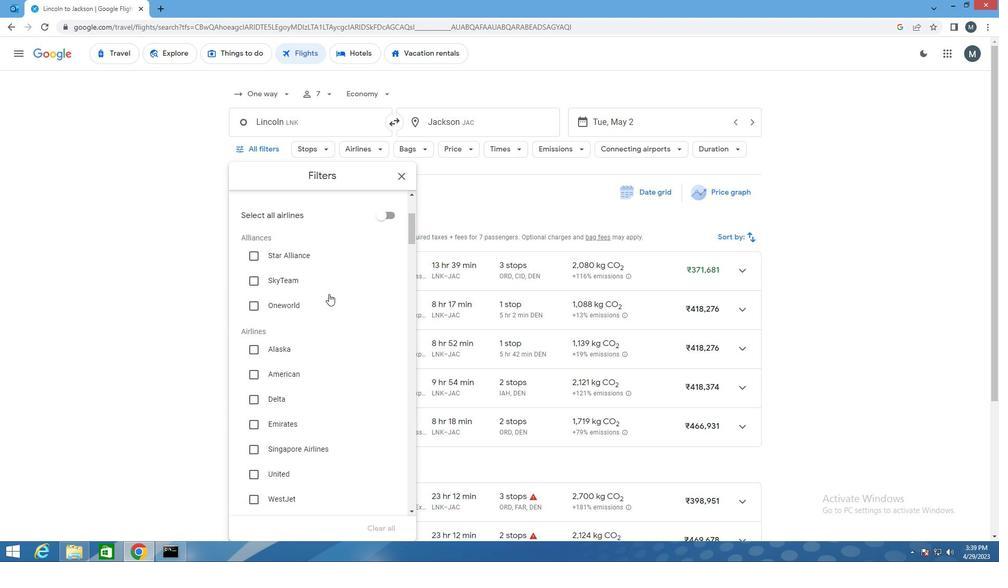 
Action: Mouse scrolled (325, 304) with delta (0, 0)
Screenshot: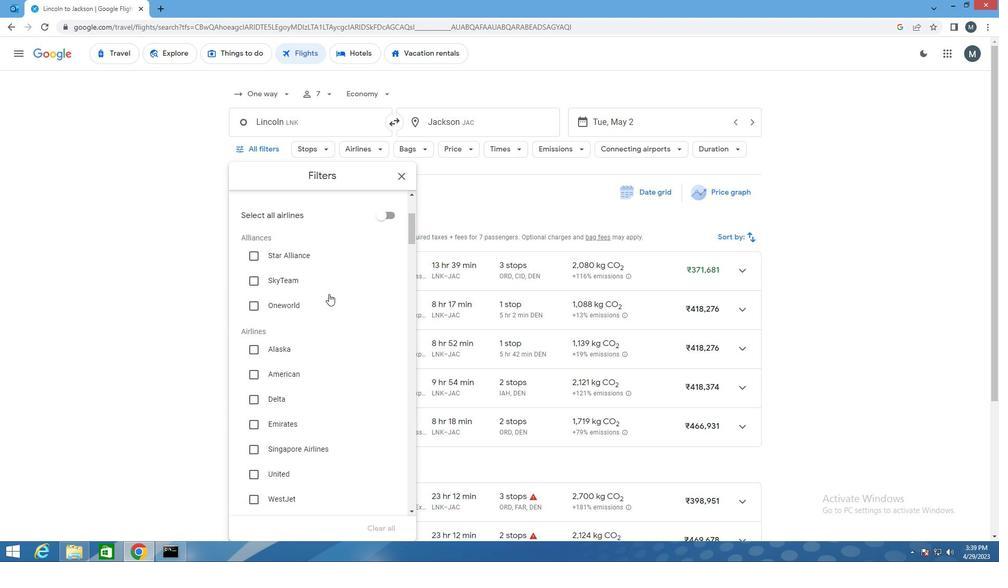 
Action: Mouse moved to (325, 307)
Screenshot: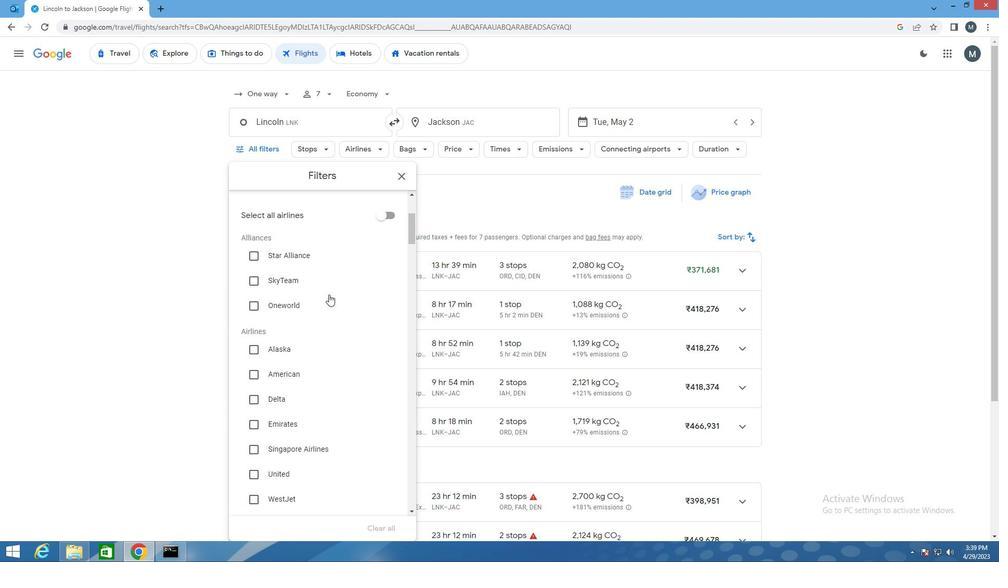 
Action: Mouse scrolled (325, 307) with delta (0, 0)
Screenshot: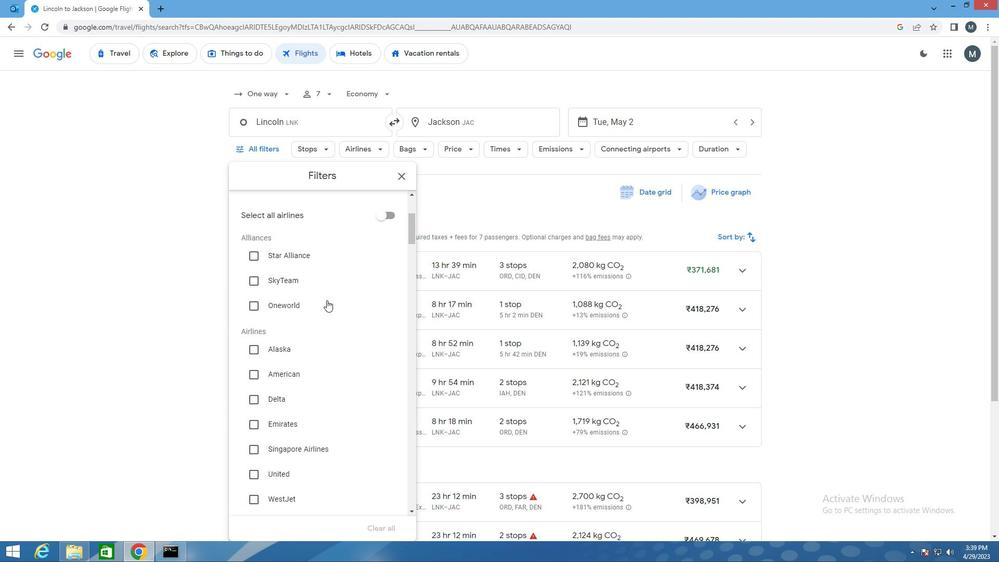 
Action: Mouse moved to (279, 294)
Screenshot: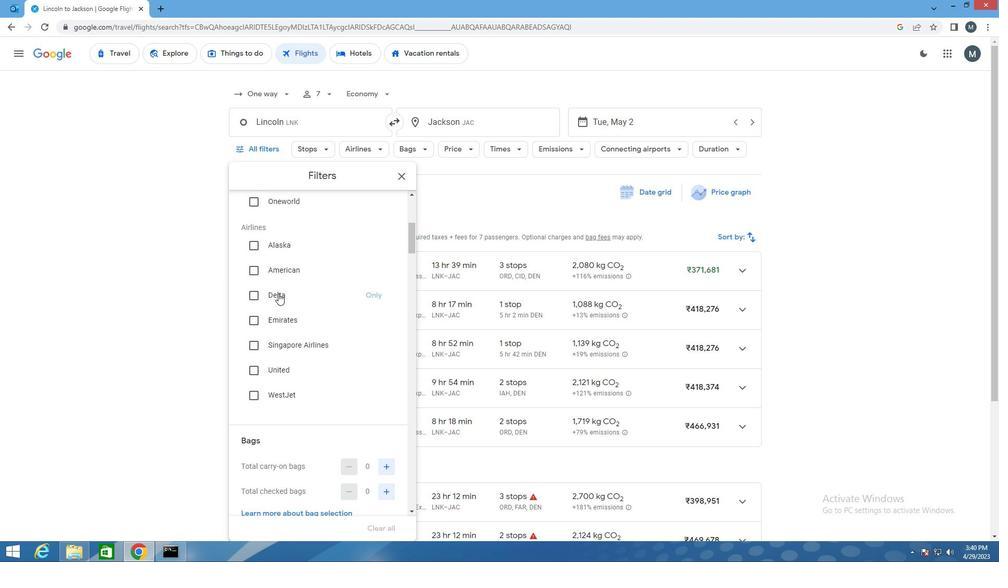 
Action: Mouse scrolled (279, 294) with delta (0, 0)
Screenshot: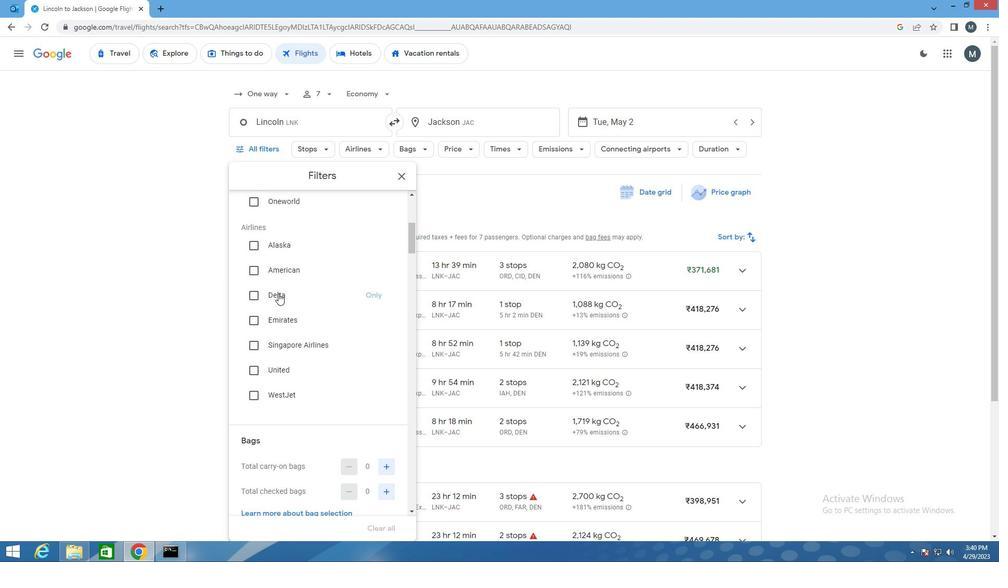 
Action: Mouse moved to (309, 286)
Screenshot: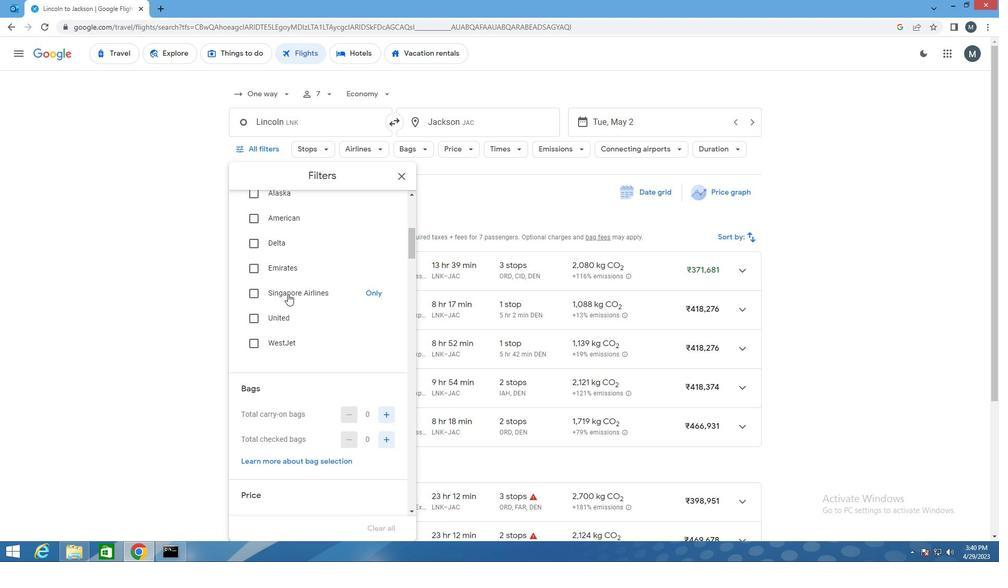 
Action: Mouse scrolled (309, 285) with delta (0, 0)
Screenshot: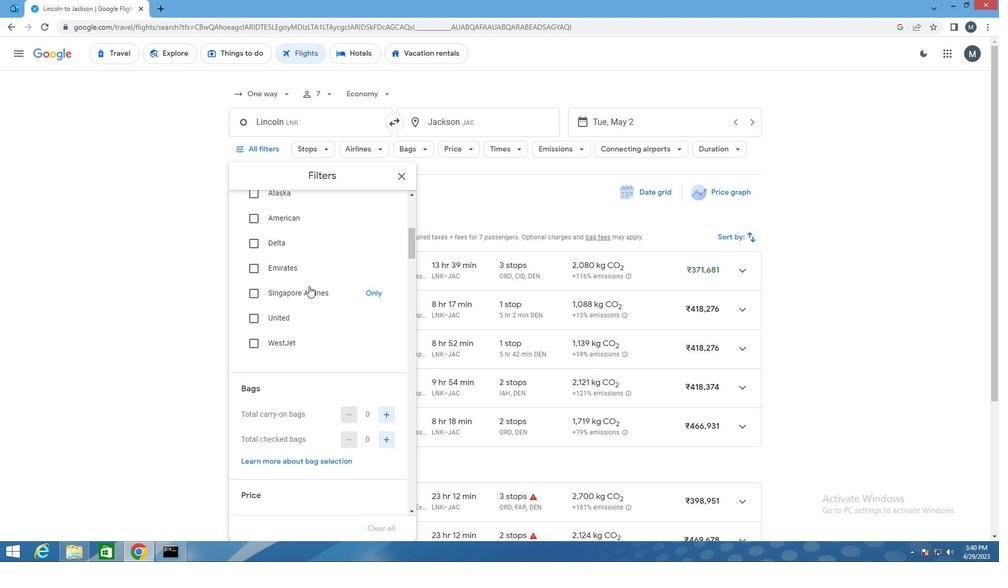 
Action: Mouse moved to (347, 374)
Screenshot: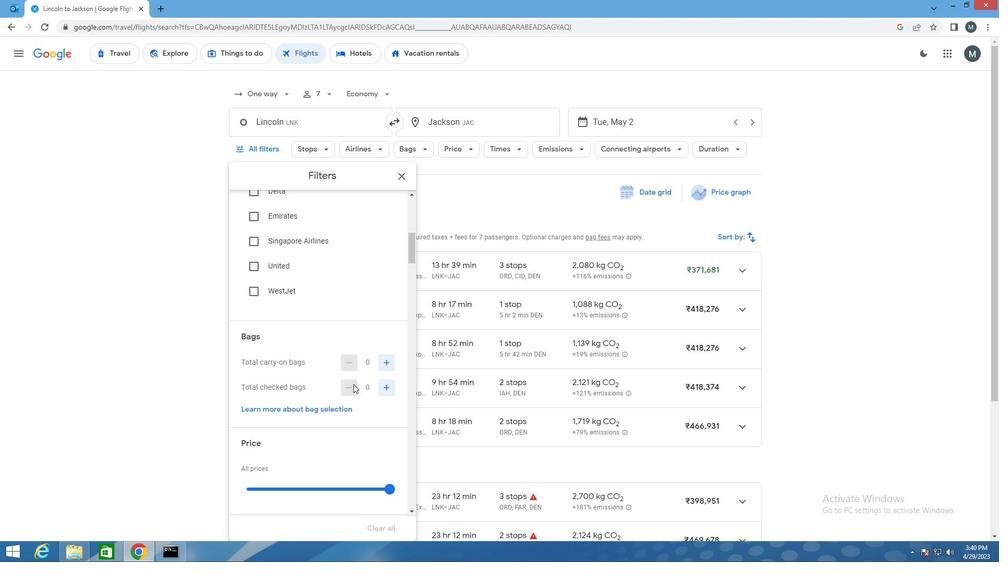 
Action: Mouse scrolled (347, 373) with delta (0, 0)
Screenshot: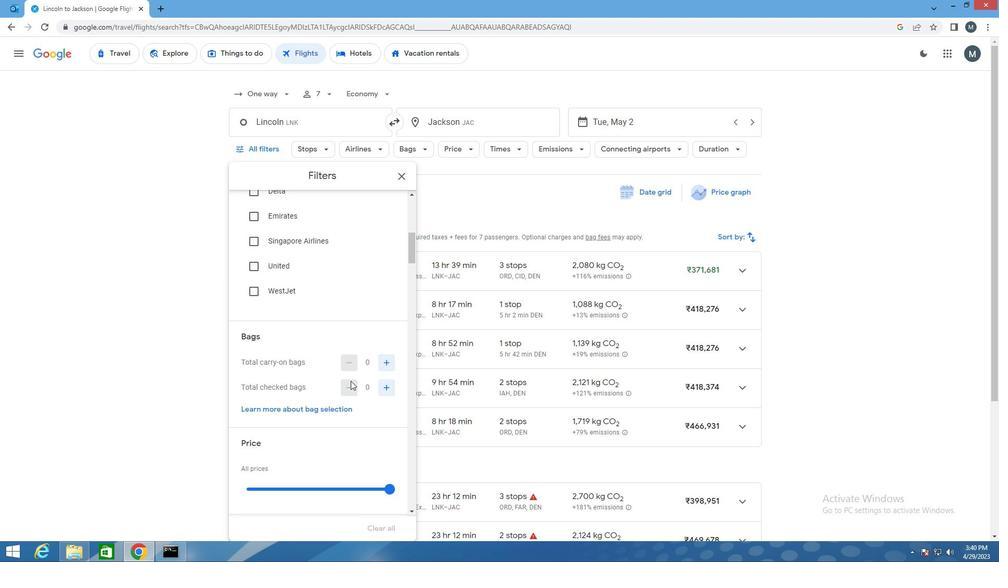
Action: Mouse moved to (382, 329)
Screenshot: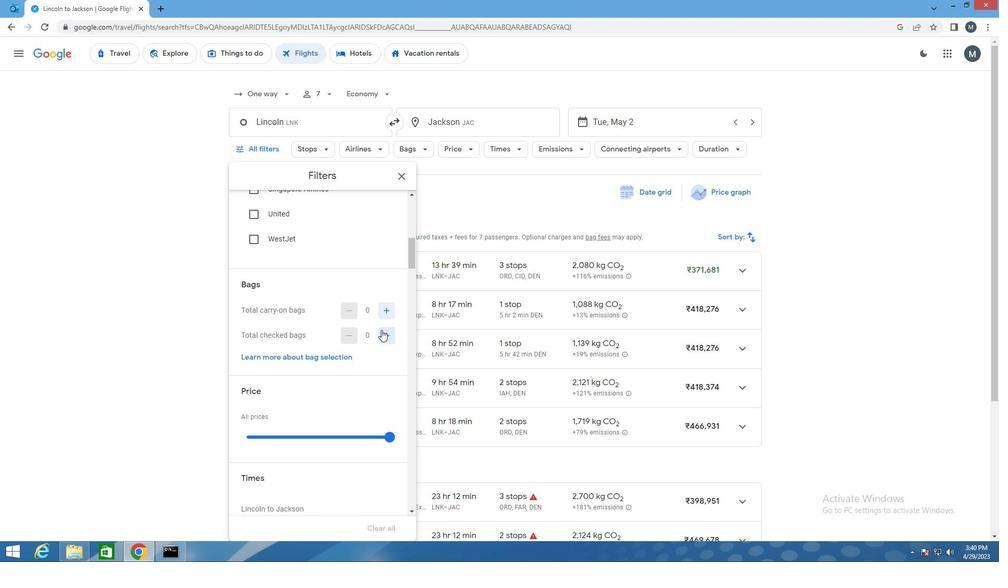 
Action: Mouse pressed left at (382, 329)
Screenshot: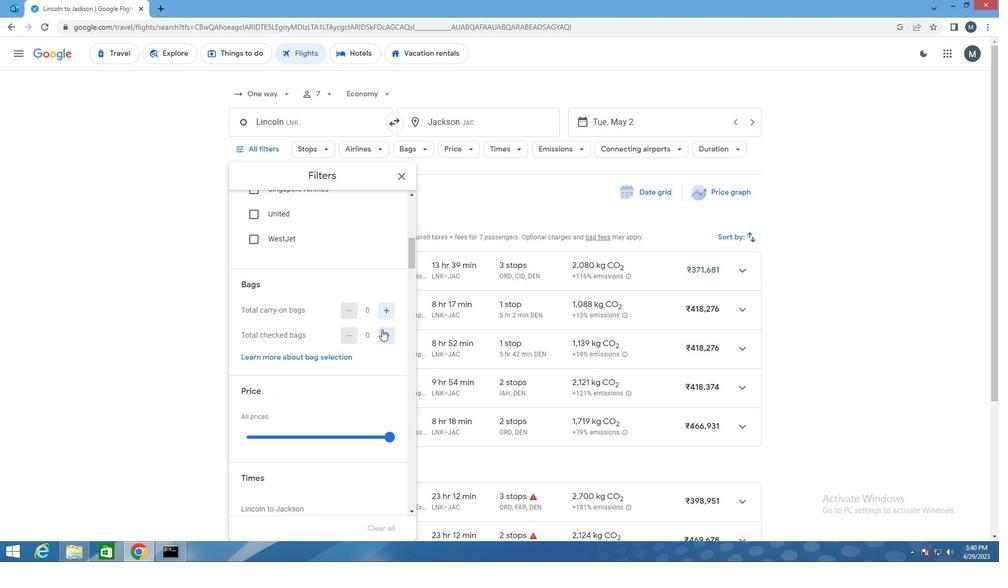 
Action: Mouse moved to (384, 332)
Screenshot: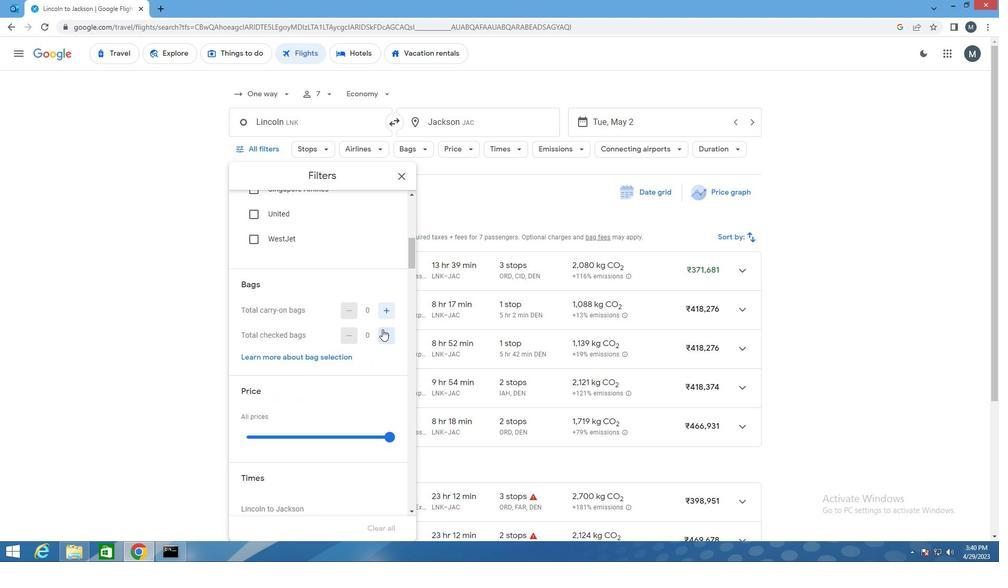 
Action: Mouse pressed left at (384, 332)
Screenshot: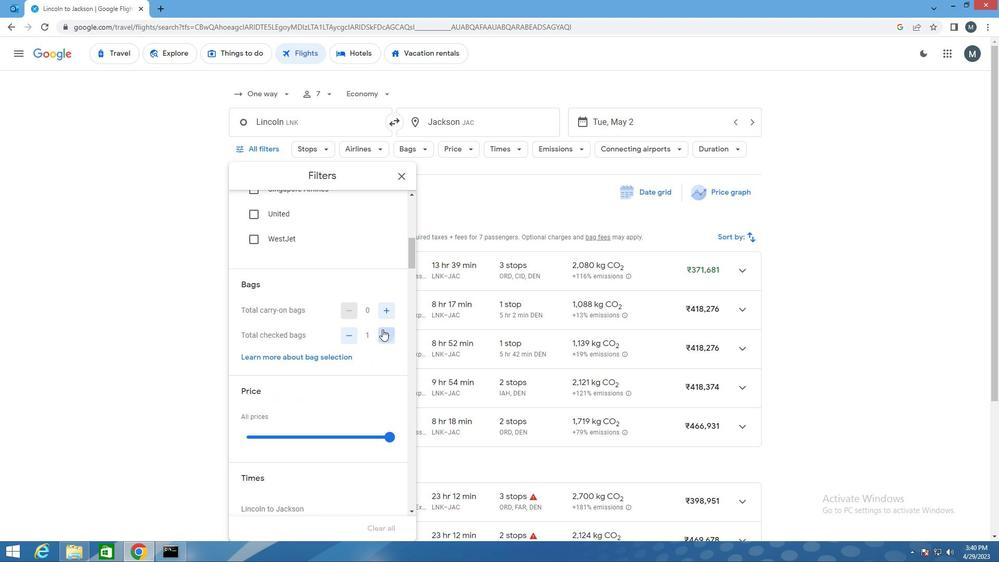 
Action: Mouse pressed left at (384, 332)
Screenshot: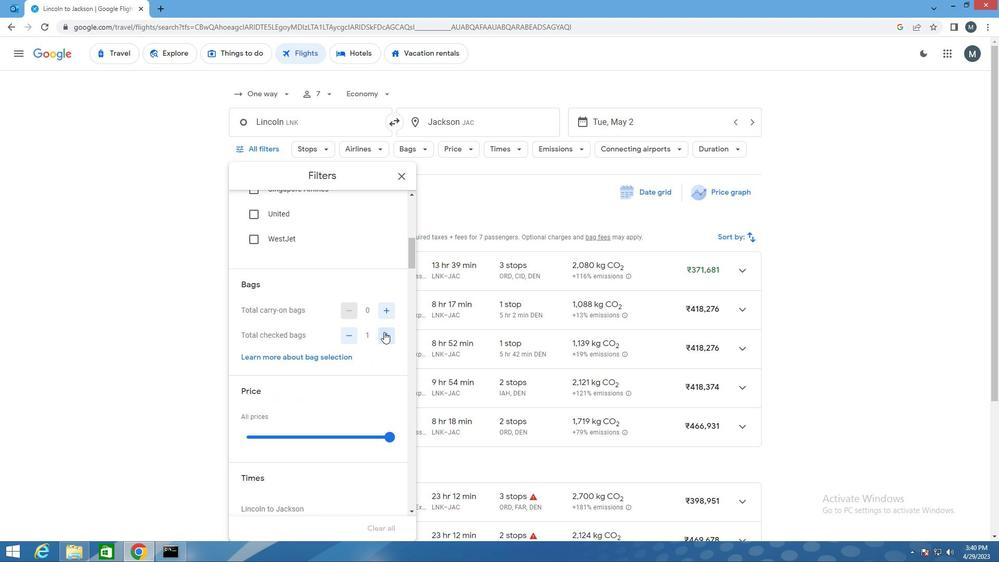 
Action: Mouse pressed left at (384, 332)
Screenshot: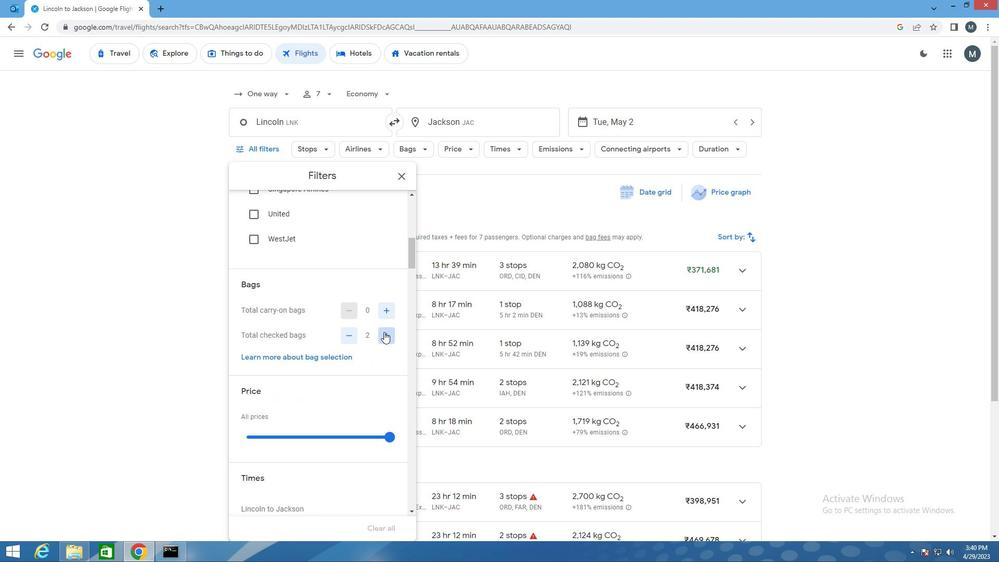 
Action: Mouse pressed left at (384, 332)
Screenshot: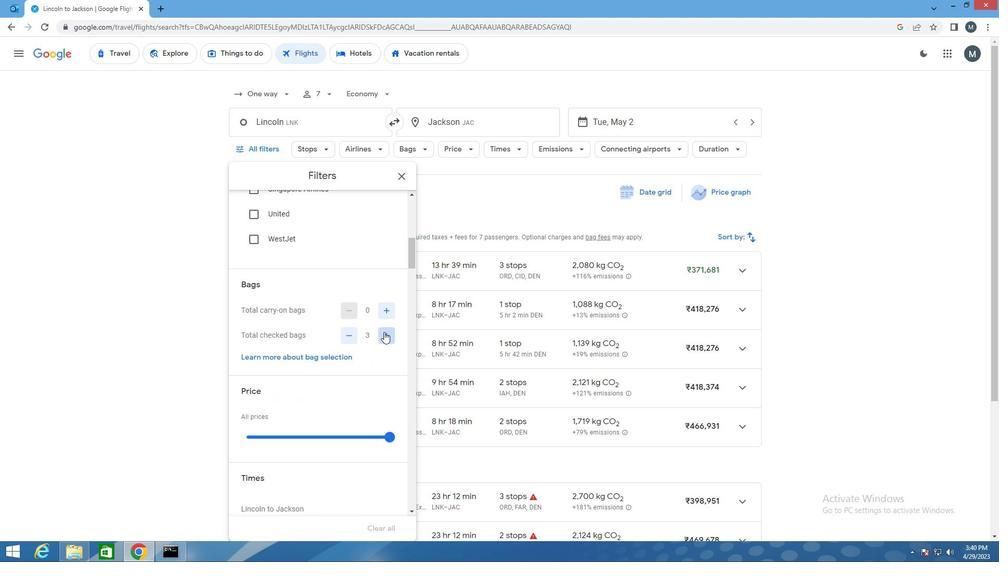 
Action: Mouse pressed left at (384, 332)
Screenshot: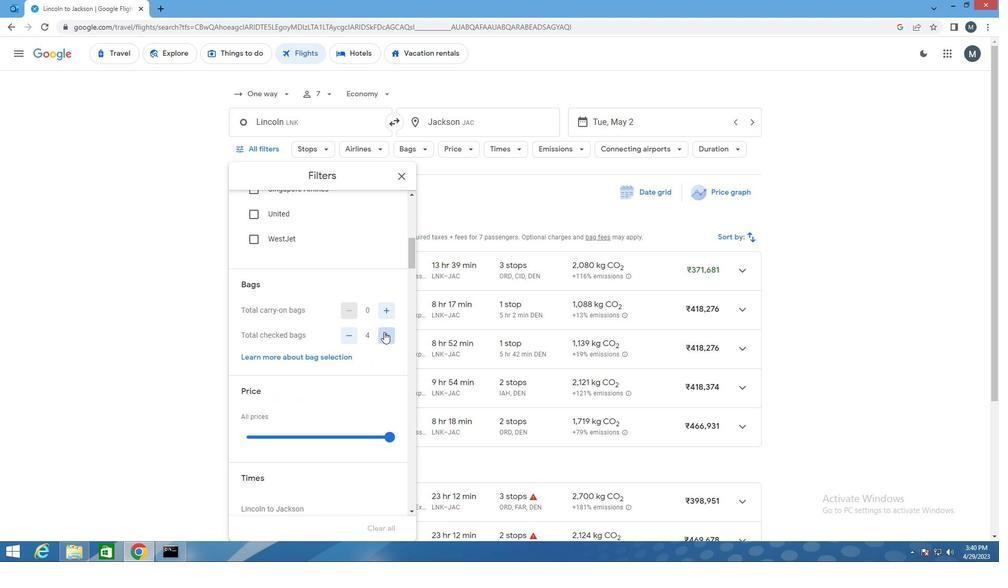 
Action: Mouse pressed left at (384, 332)
Screenshot: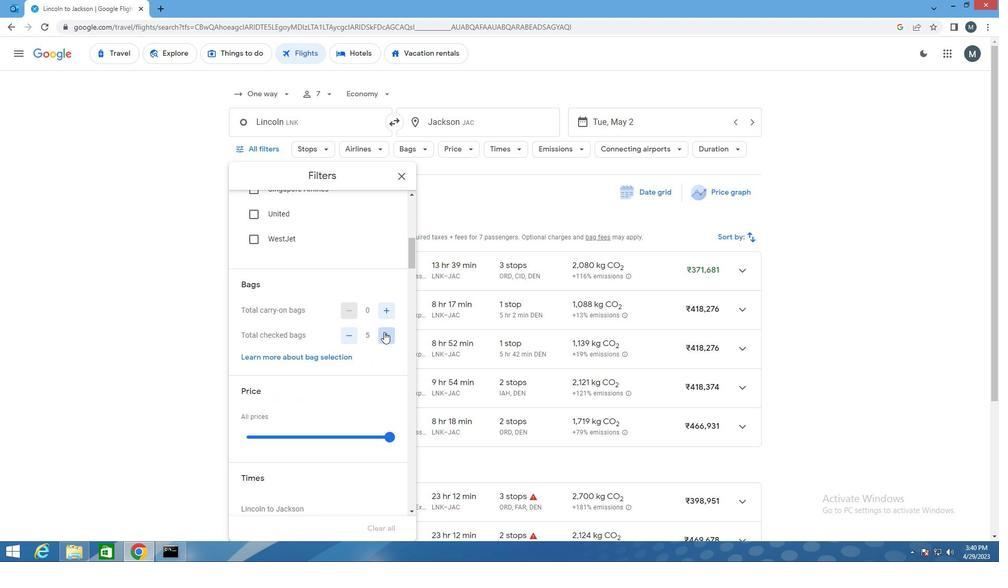
Action: Mouse moved to (383, 333)
Screenshot: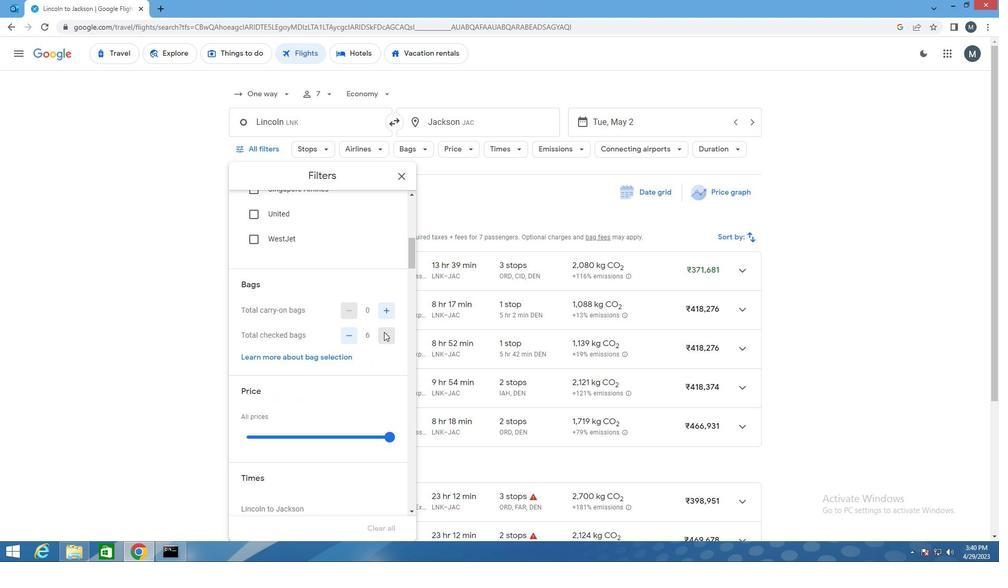 
Action: Mouse pressed left at (383, 333)
Screenshot: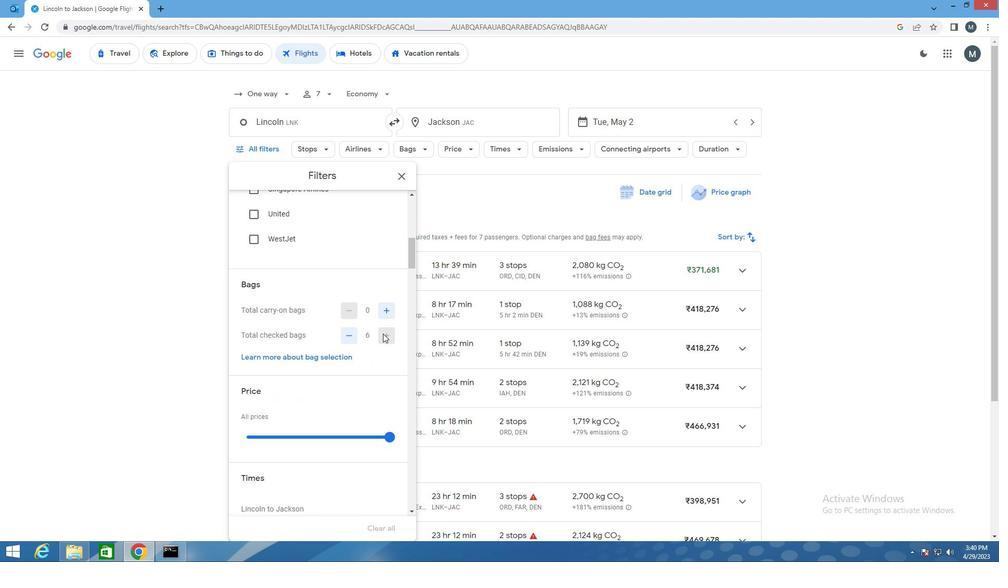 
Action: Mouse moved to (320, 320)
Screenshot: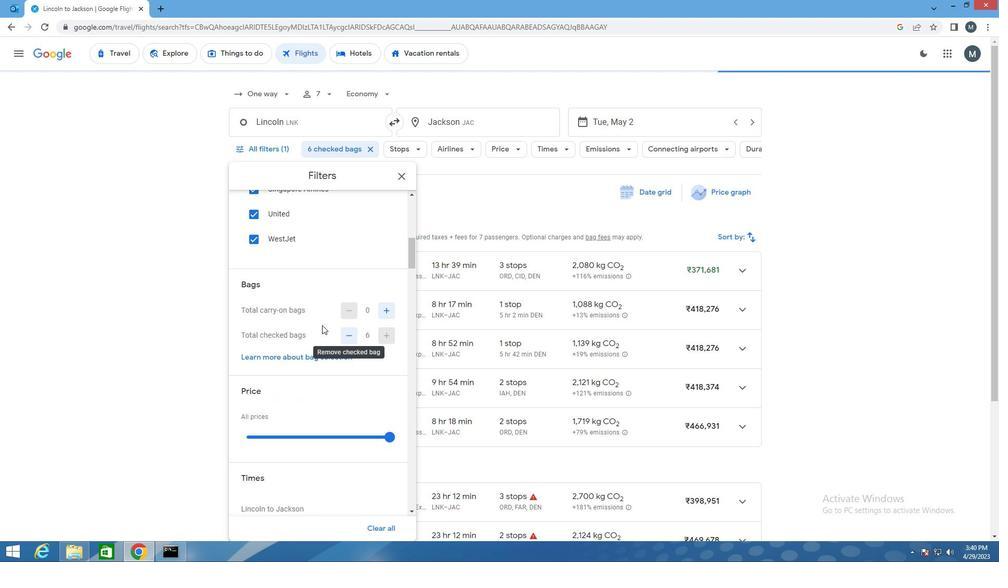 
Action: Mouse scrolled (320, 319) with delta (0, 0)
Screenshot: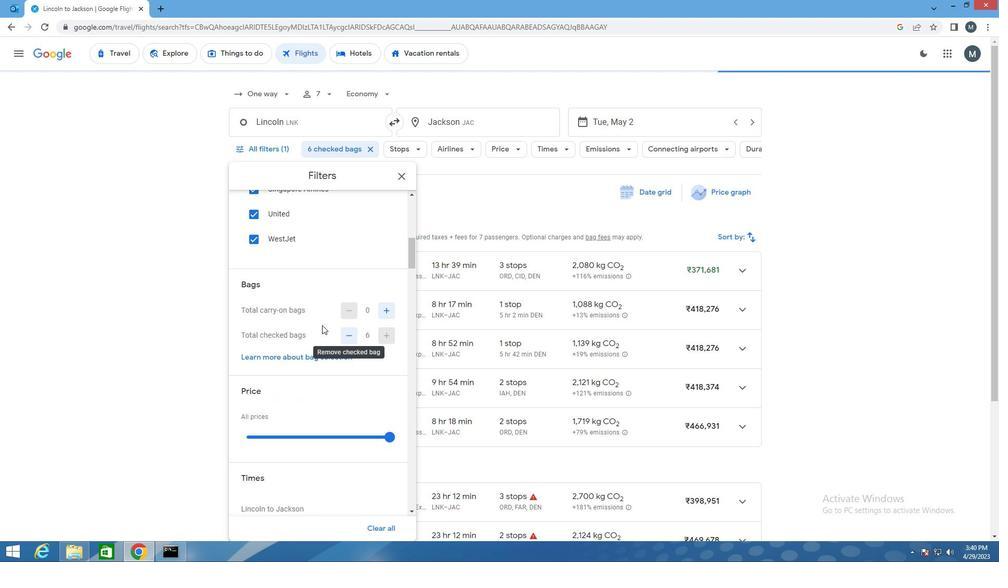 
Action: Mouse moved to (320, 320)
Screenshot: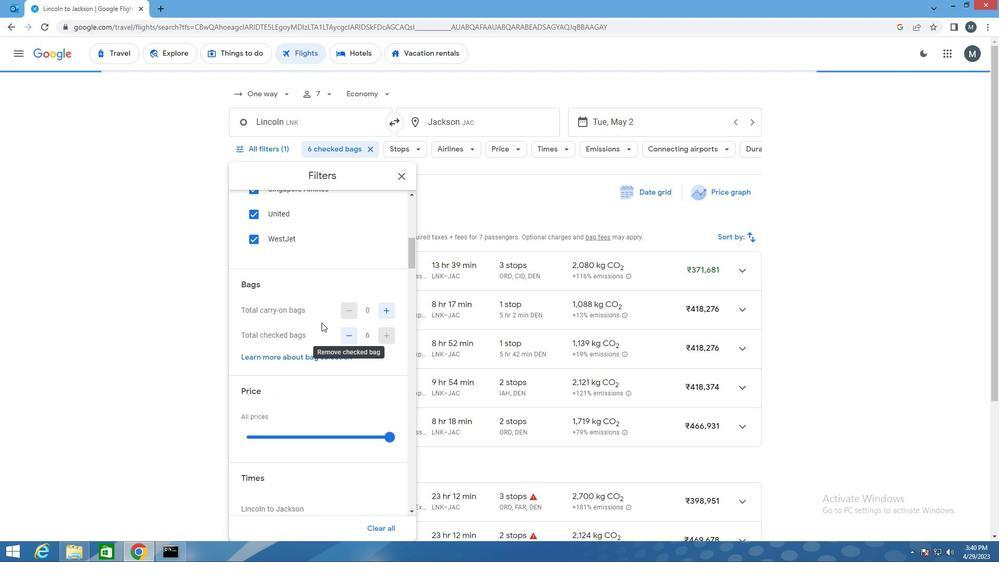 
Action: Mouse scrolled (320, 319) with delta (0, 0)
Screenshot: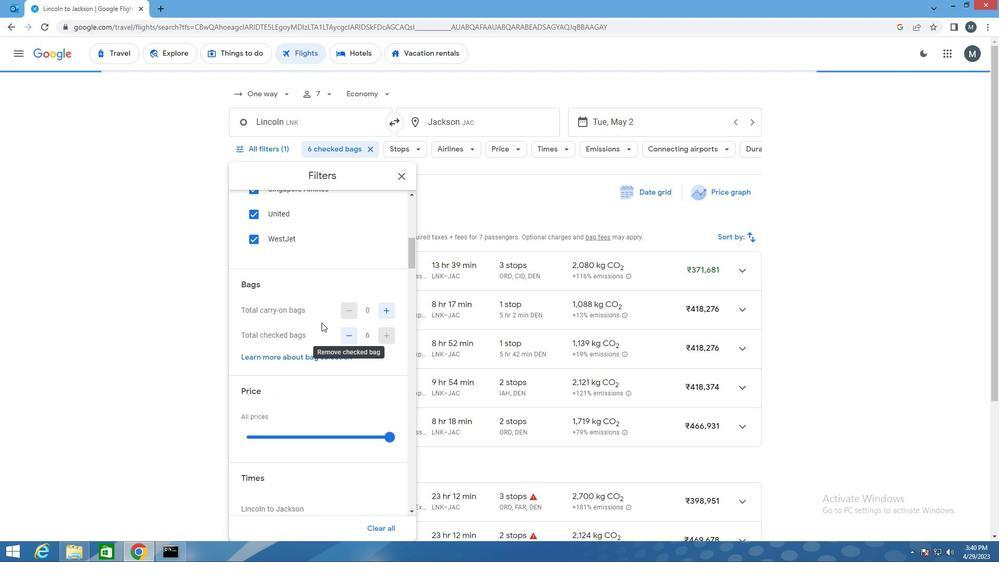 
Action: Mouse moved to (319, 326)
Screenshot: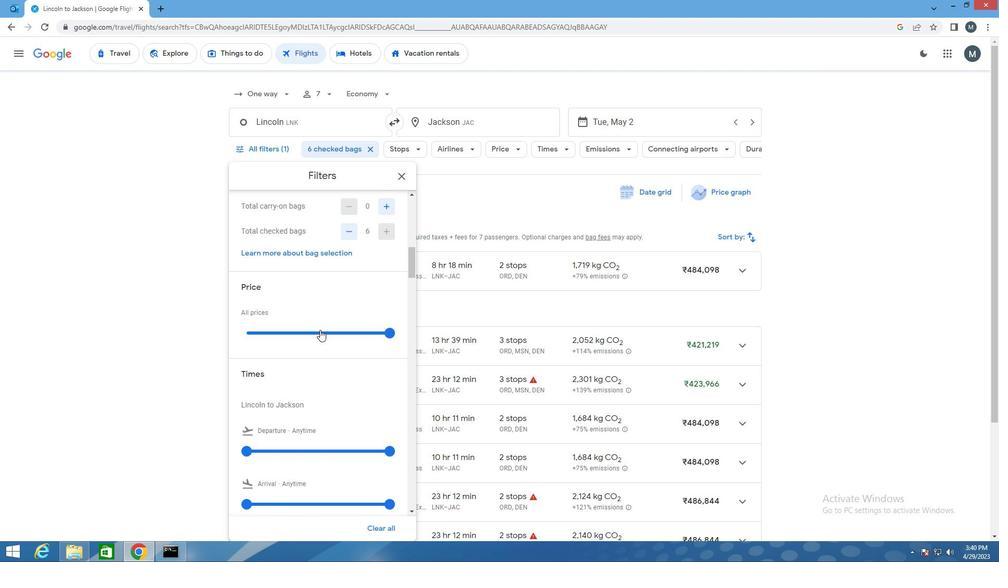 
Action: Mouse pressed left at (319, 326)
Screenshot: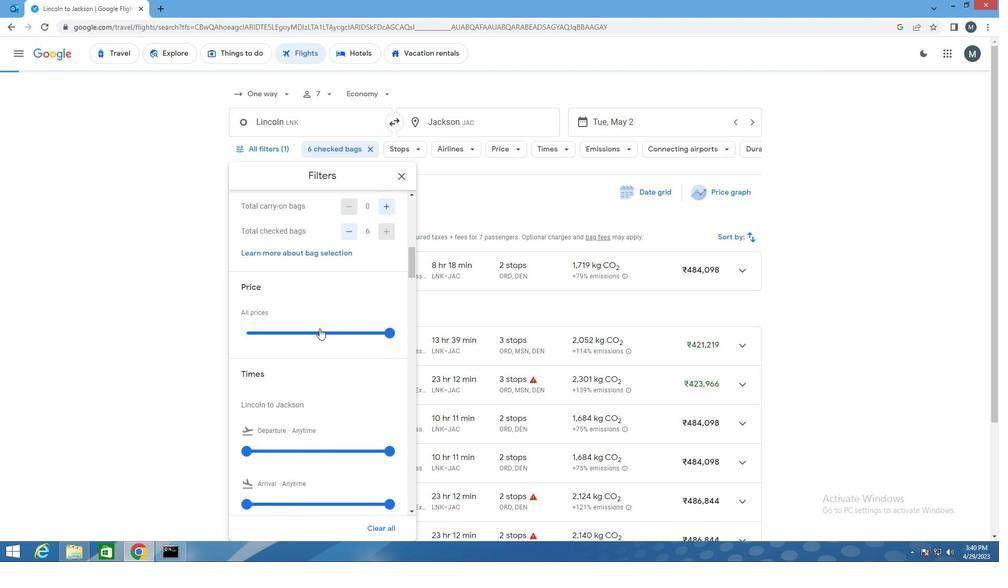 
Action: Mouse moved to (264, 330)
Screenshot: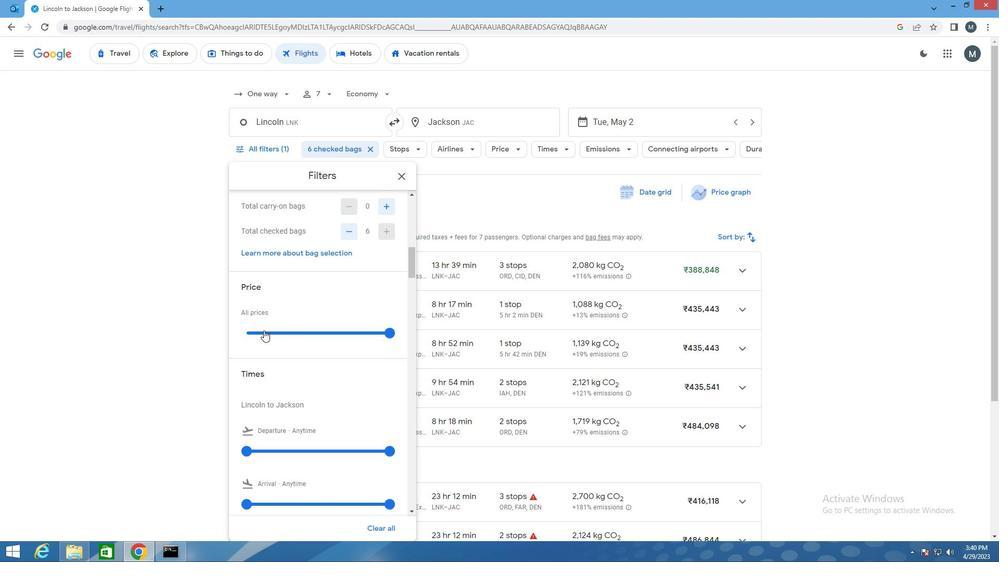 
Action: Mouse pressed left at (264, 330)
Screenshot: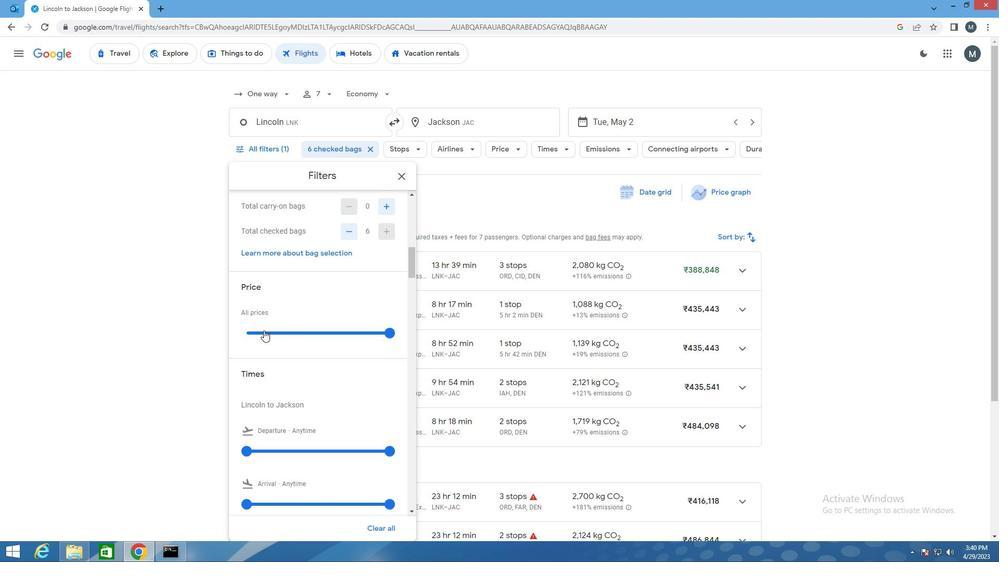 
Action: Mouse moved to (267, 330)
Screenshot: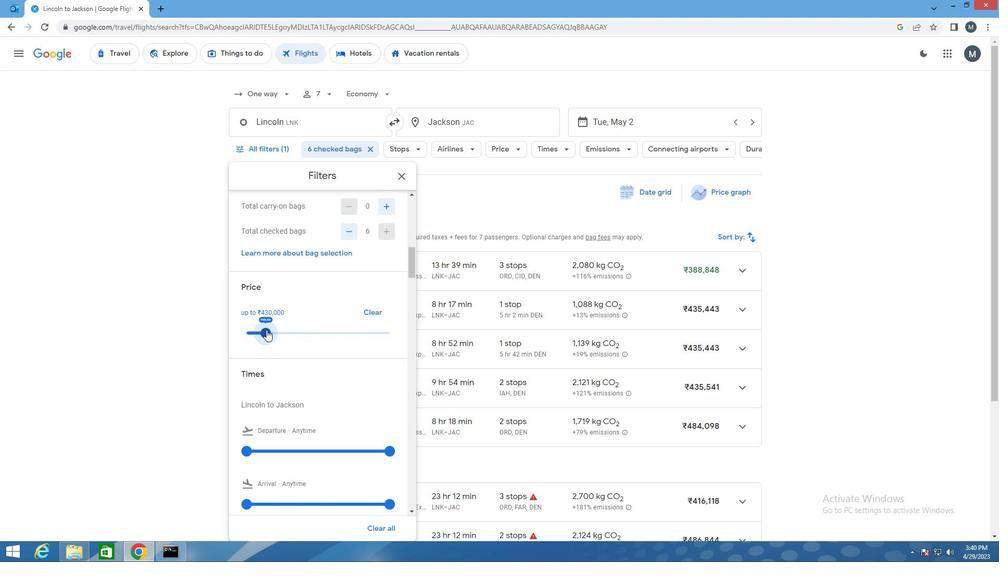
Action: Mouse pressed left at (267, 330)
Screenshot: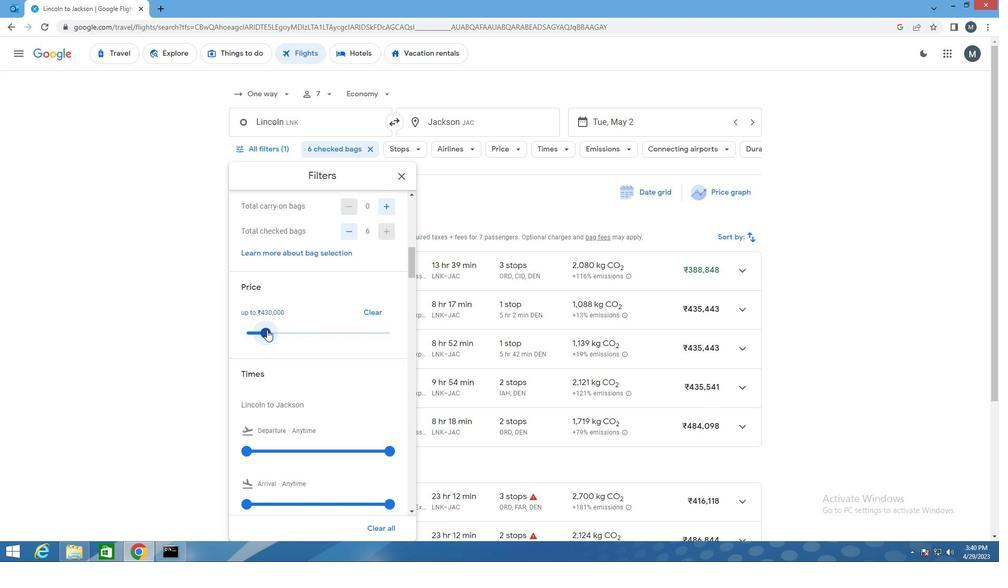 
Action: Mouse moved to (321, 322)
Screenshot: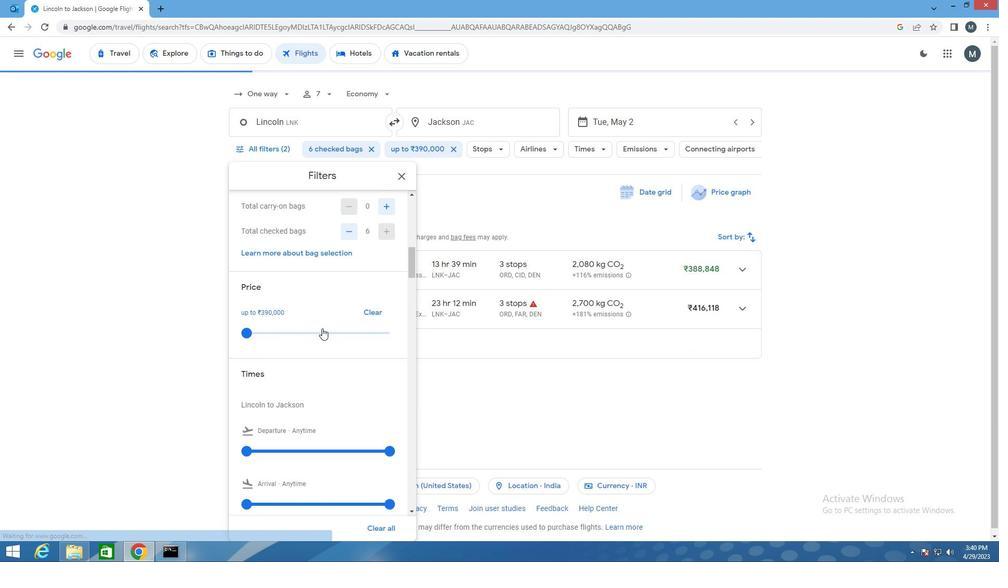 
Action: Mouse scrolled (321, 321) with delta (0, 0)
Screenshot: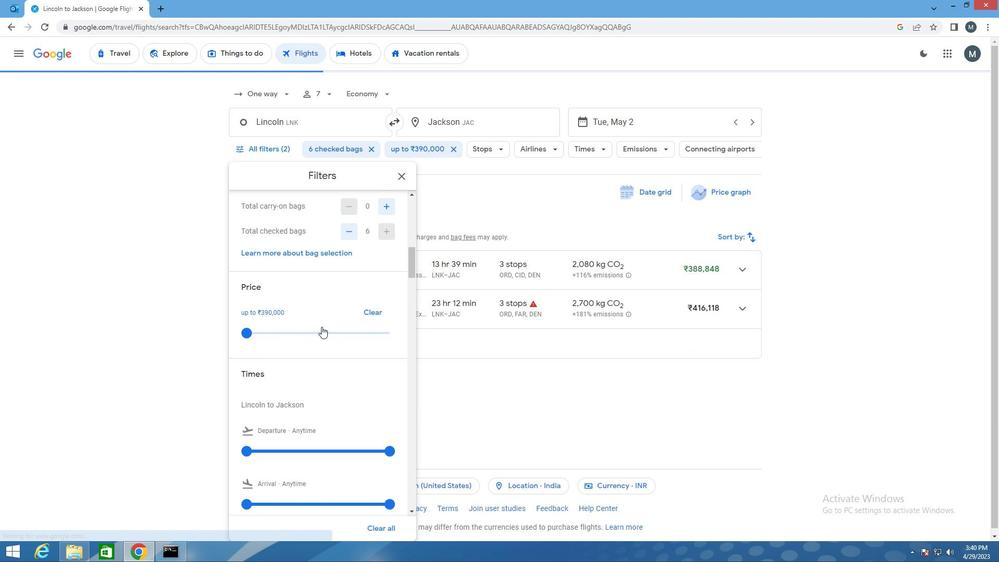 
Action: Mouse scrolled (321, 321) with delta (0, 0)
Screenshot: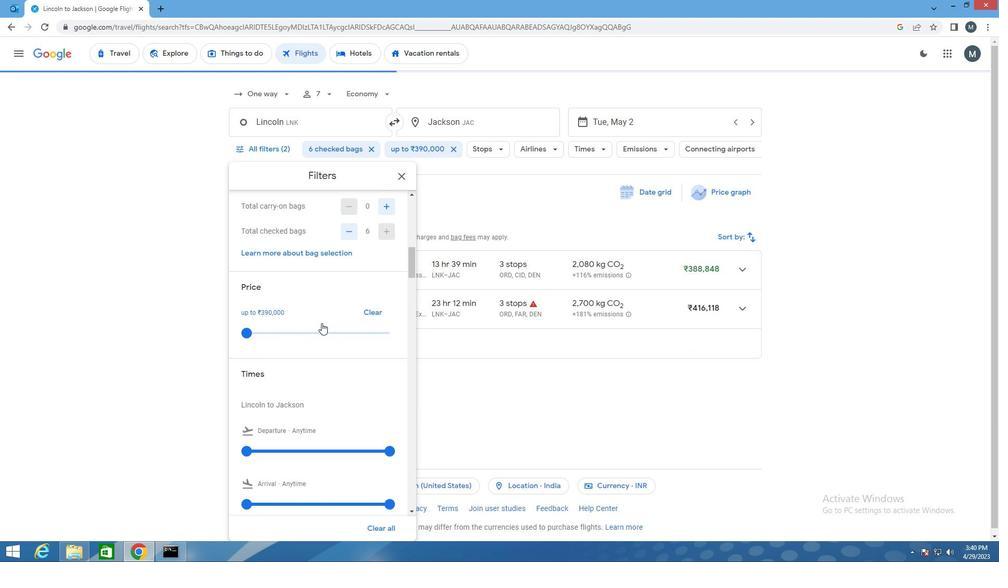 
Action: Mouse moved to (249, 346)
Screenshot: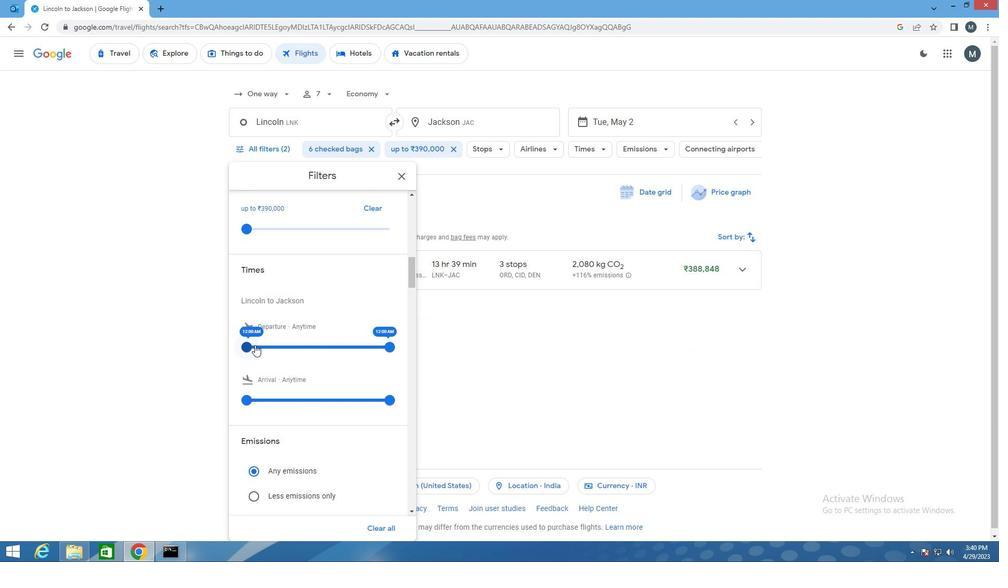 
Action: Mouse pressed left at (249, 346)
Screenshot: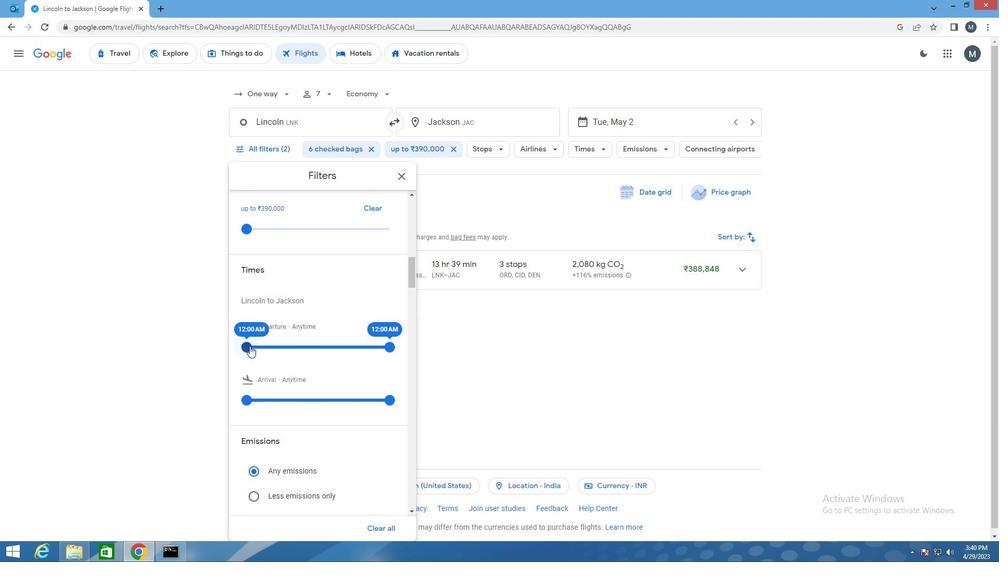 
Action: Mouse moved to (378, 345)
Screenshot: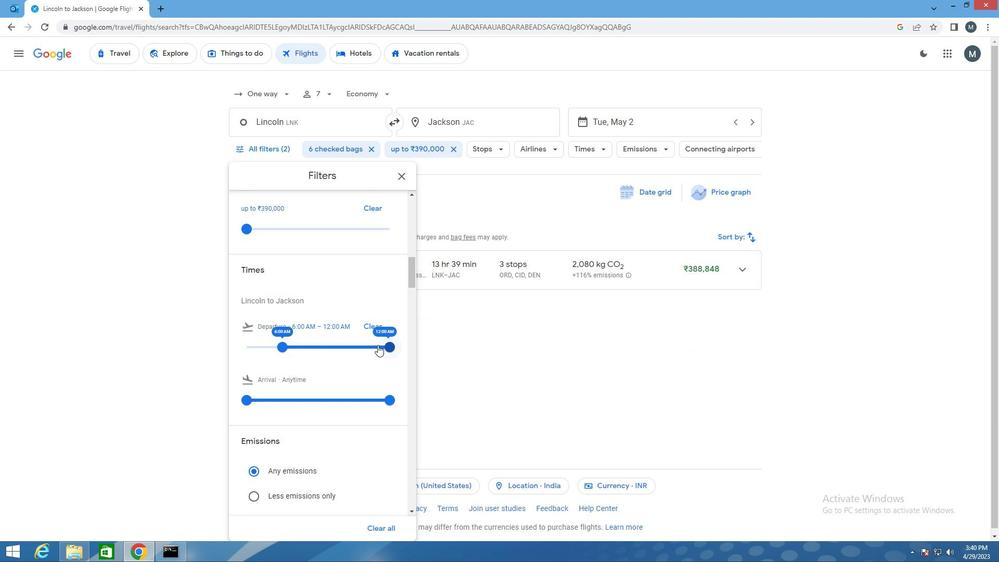 
Action: Mouse pressed left at (378, 345)
Screenshot: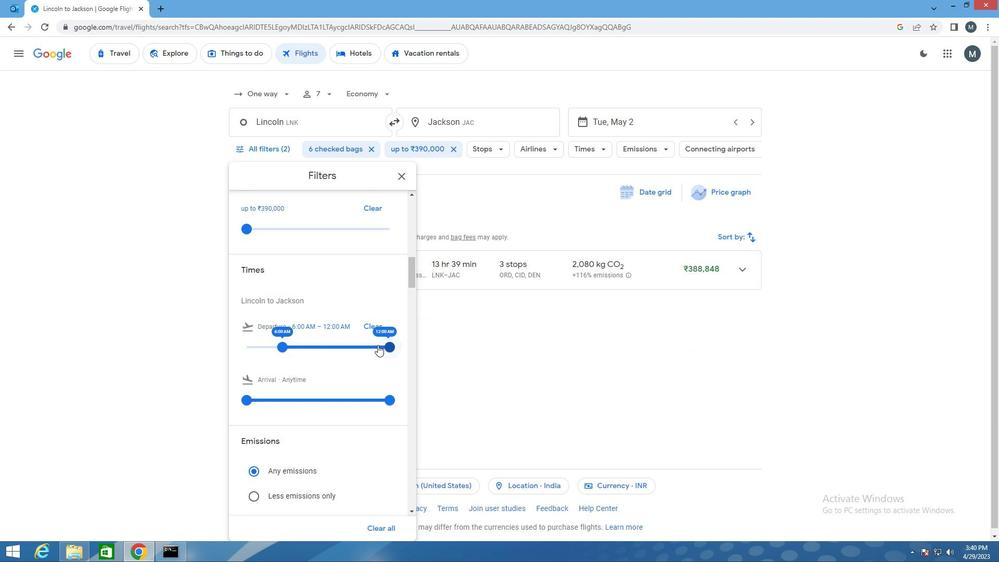 
Action: Mouse moved to (286, 342)
Screenshot: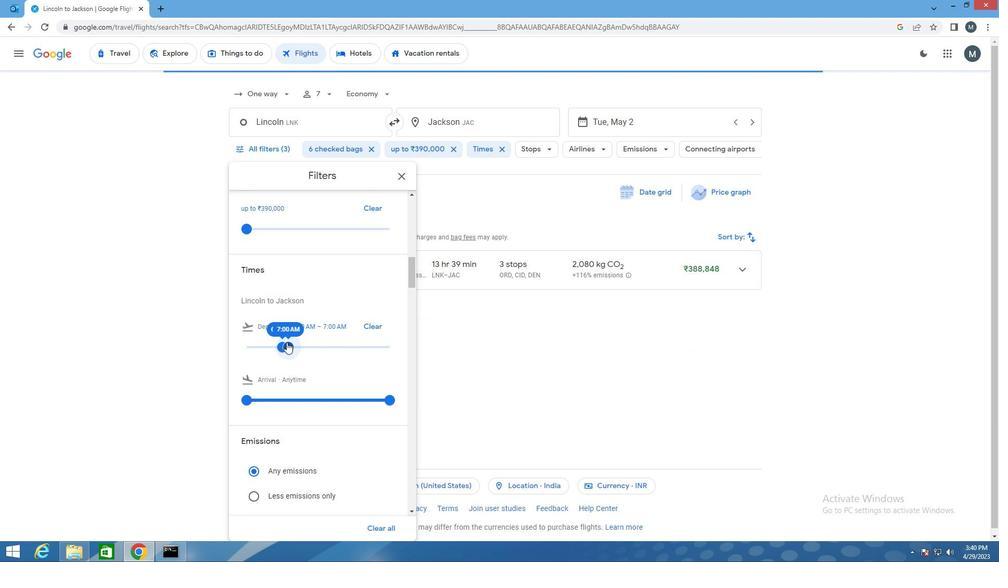 
Action: Mouse scrolled (286, 341) with delta (0, 0)
Screenshot: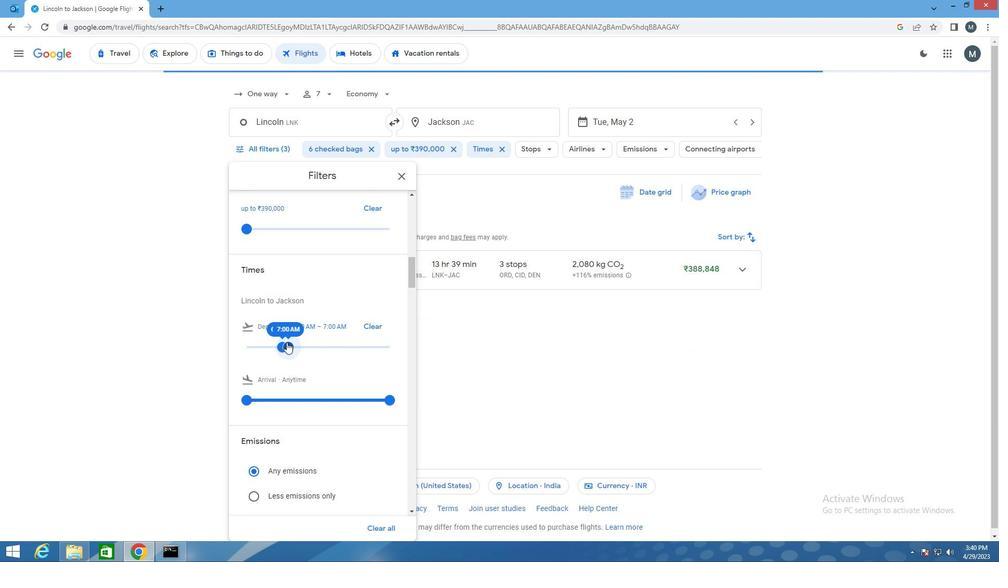 
Action: Mouse scrolled (286, 341) with delta (0, 0)
Screenshot: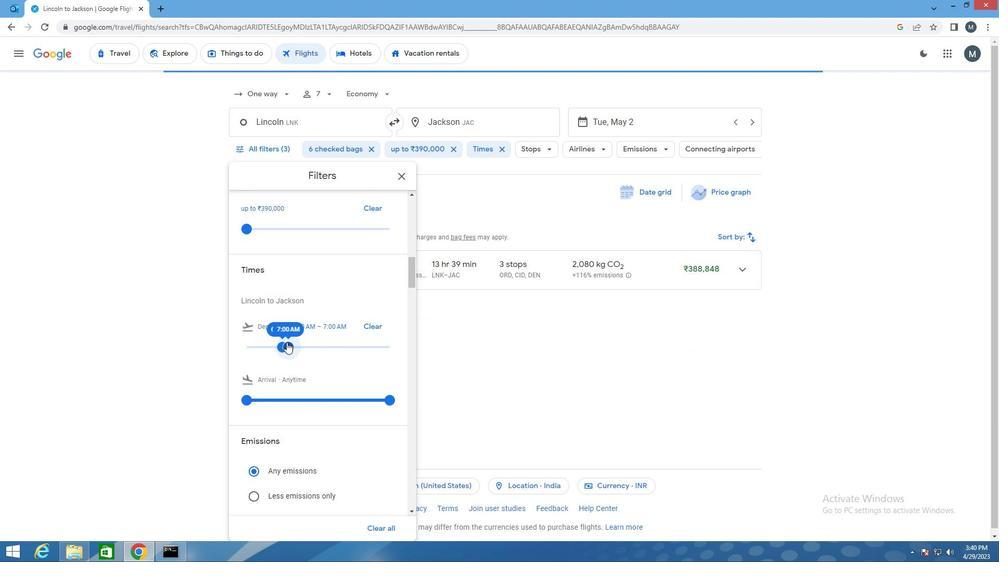 
Action: Mouse moved to (404, 182)
Screenshot: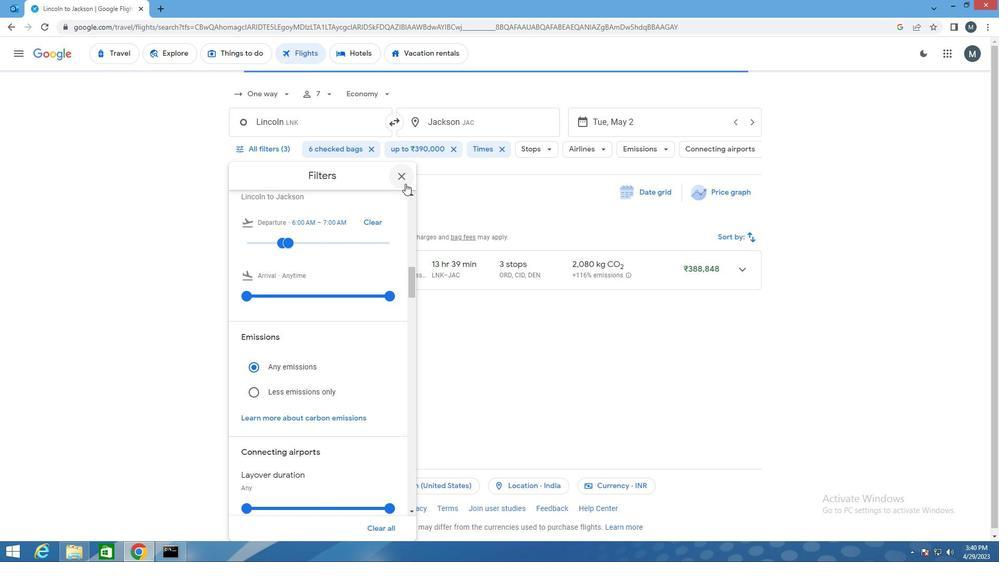 
Action: Mouse pressed left at (404, 182)
Screenshot: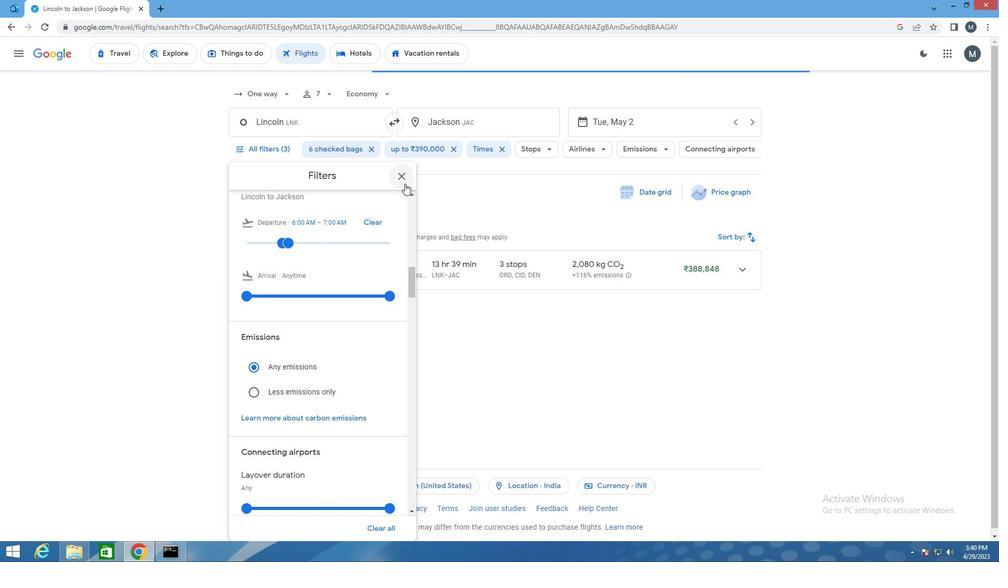 
Action: Mouse moved to (404, 181)
Screenshot: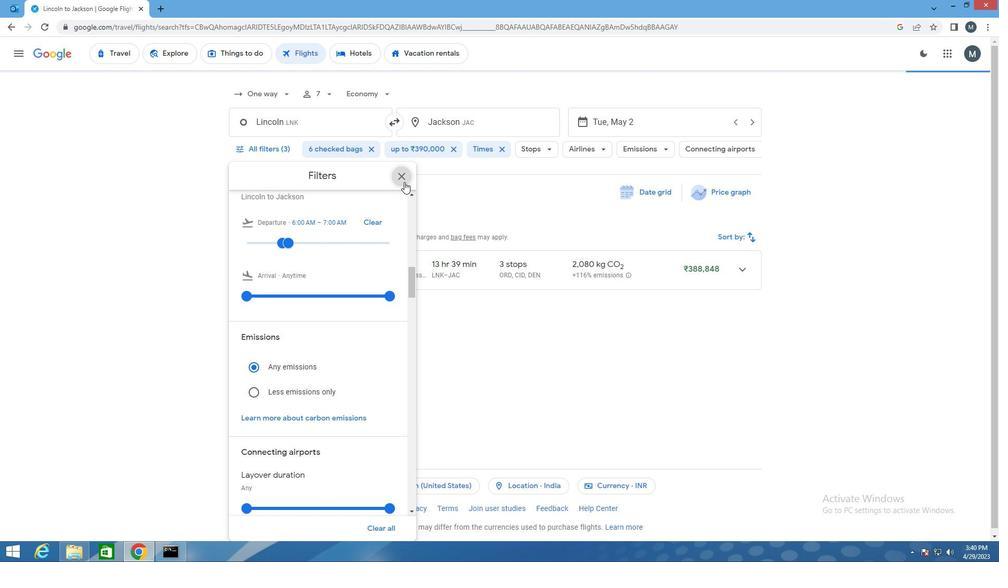 
